 Task: Find connections with filter location Damanhūr with filter topic #innovationwith filter profile language French with filter current company XL Catlin with filter school Ashoka University with filter industry Motor Vehicle Manufacturing with filter service category Video Production with filter keywords title Security Guard
Action: Mouse moved to (538, 68)
Screenshot: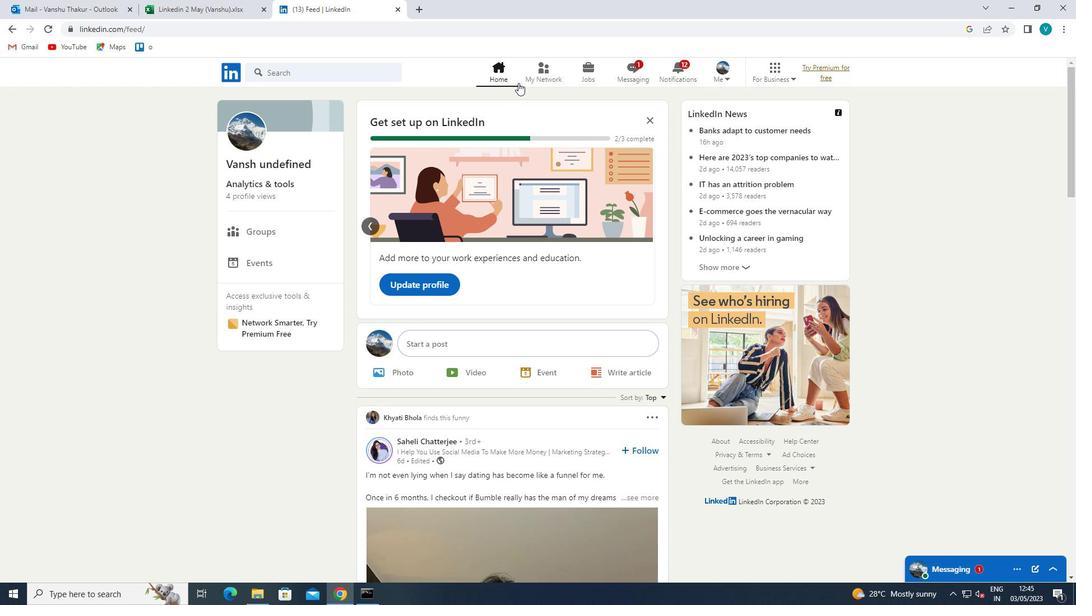 
Action: Mouse pressed left at (538, 68)
Screenshot: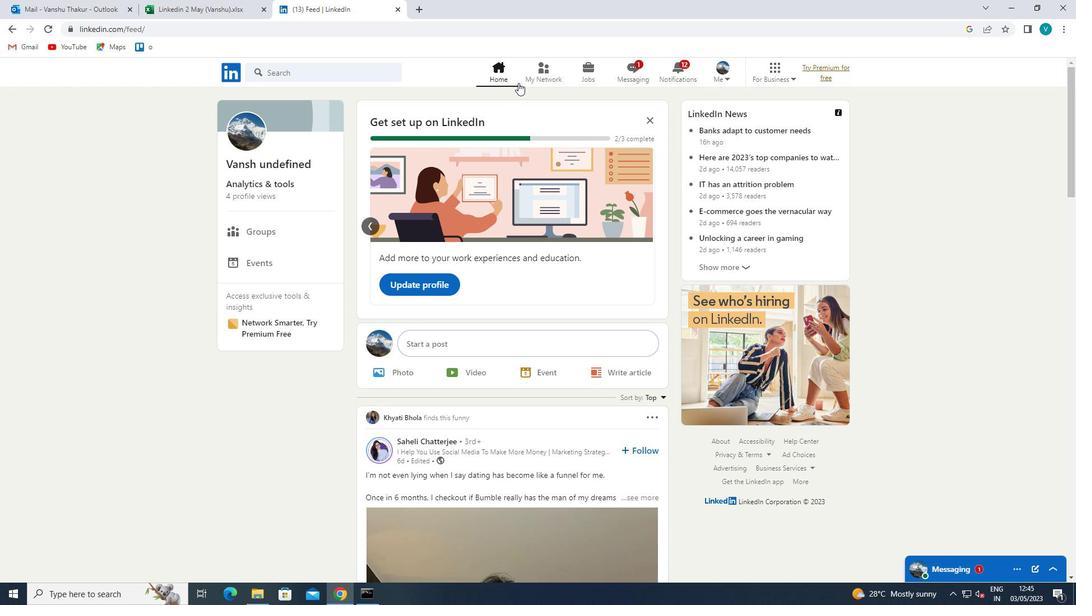 
Action: Mouse moved to (325, 136)
Screenshot: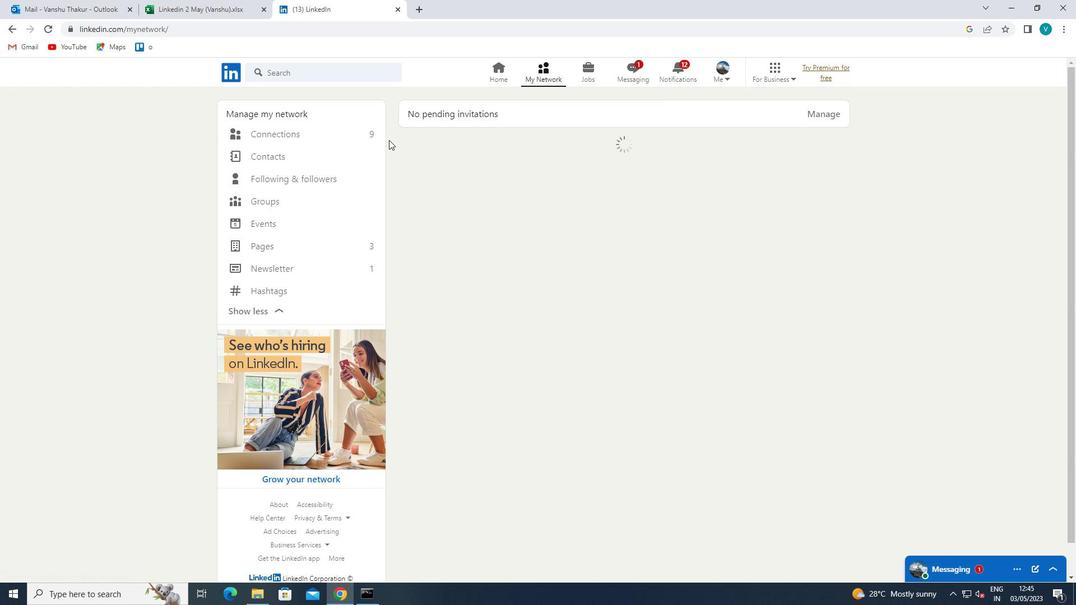 
Action: Mouse pressed left at (325, 136)
Screenshot: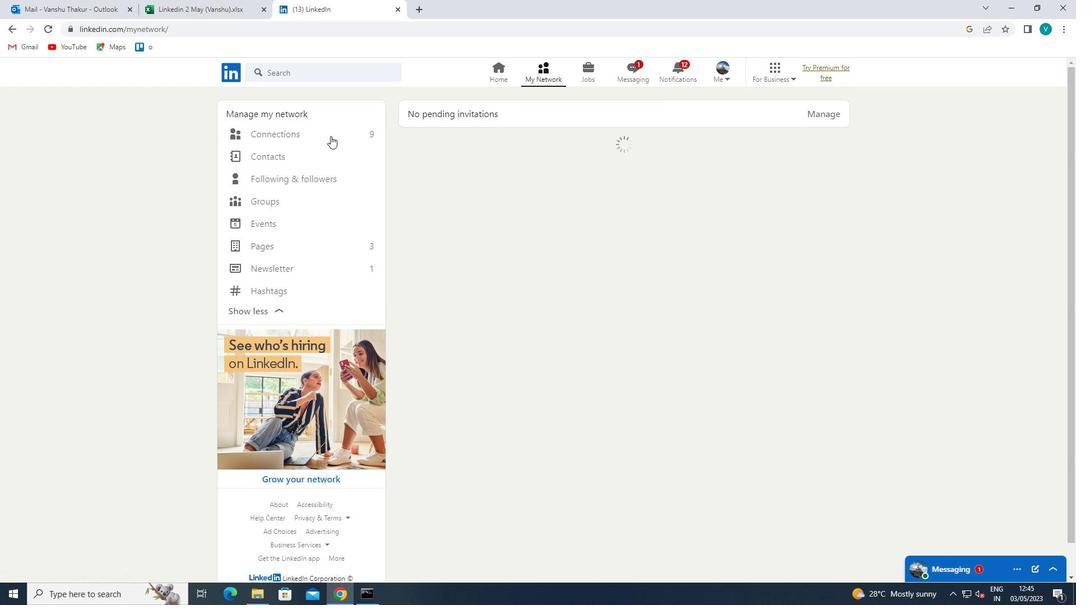 
Action: Mouse moved to (626, 140)
Screenshot: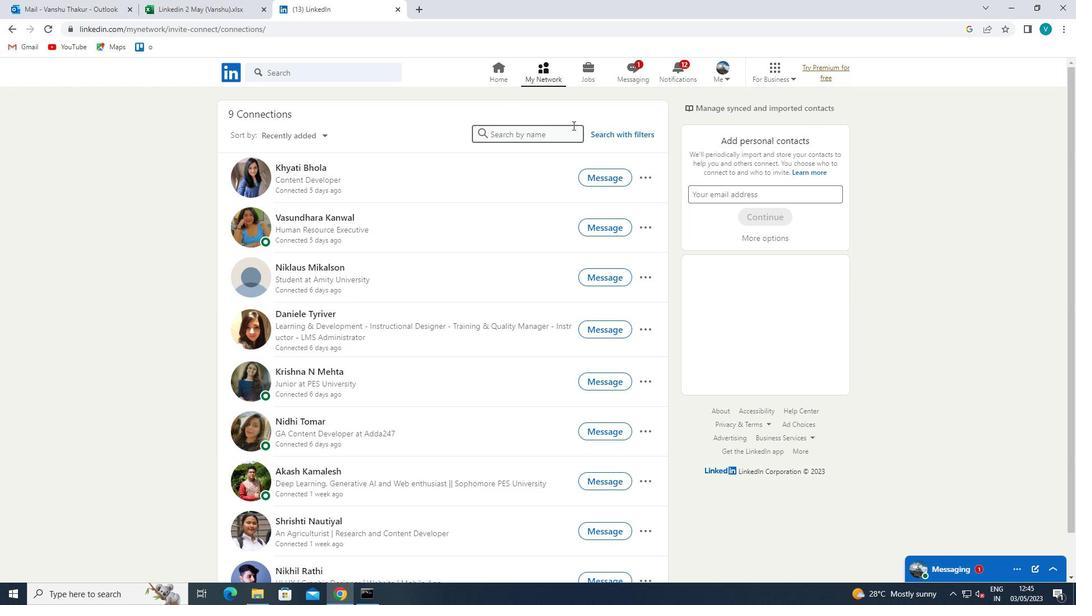 
Action: Mouse pressed left at (626, 140)
Screenshot: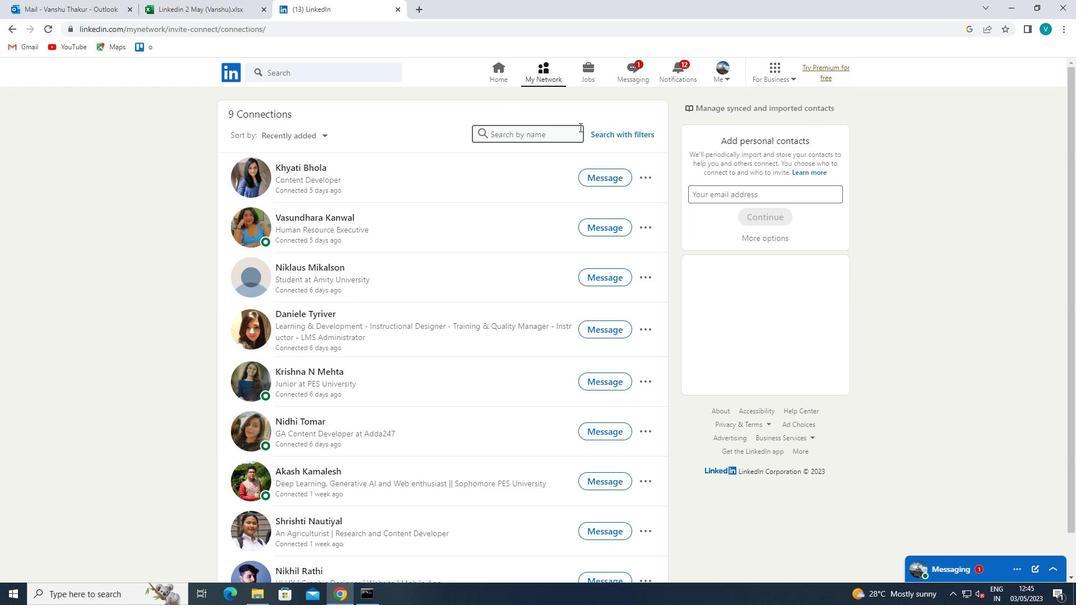 
Action: Mouse moved to (539, 108)
Screenshot: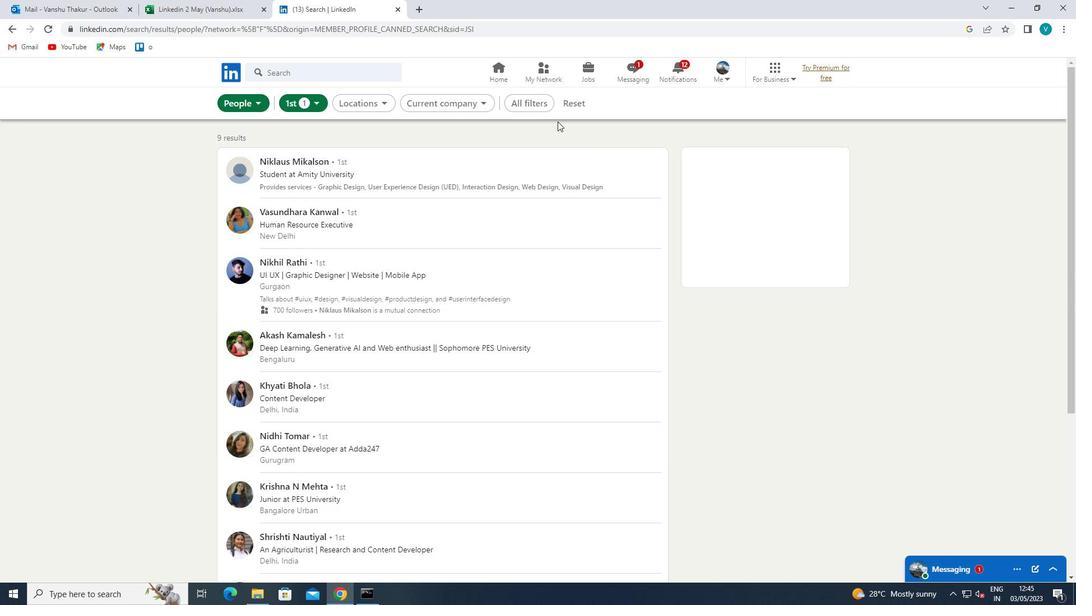 
Action: Mouse pressed left at (539, 108)
Screenshot: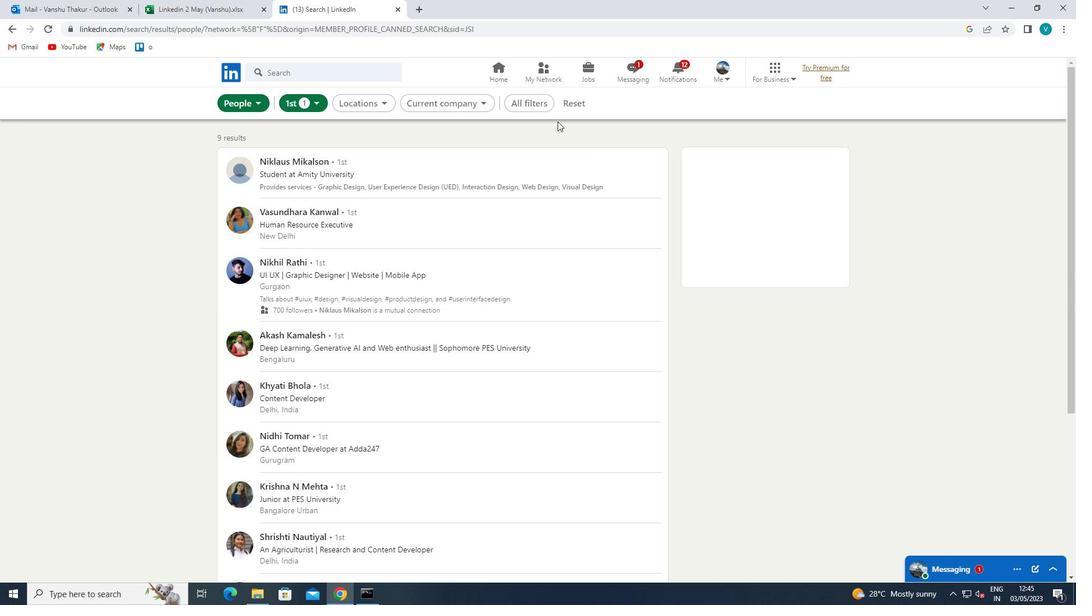 
Action: Mouse moved to (849, 259)
Screenshot: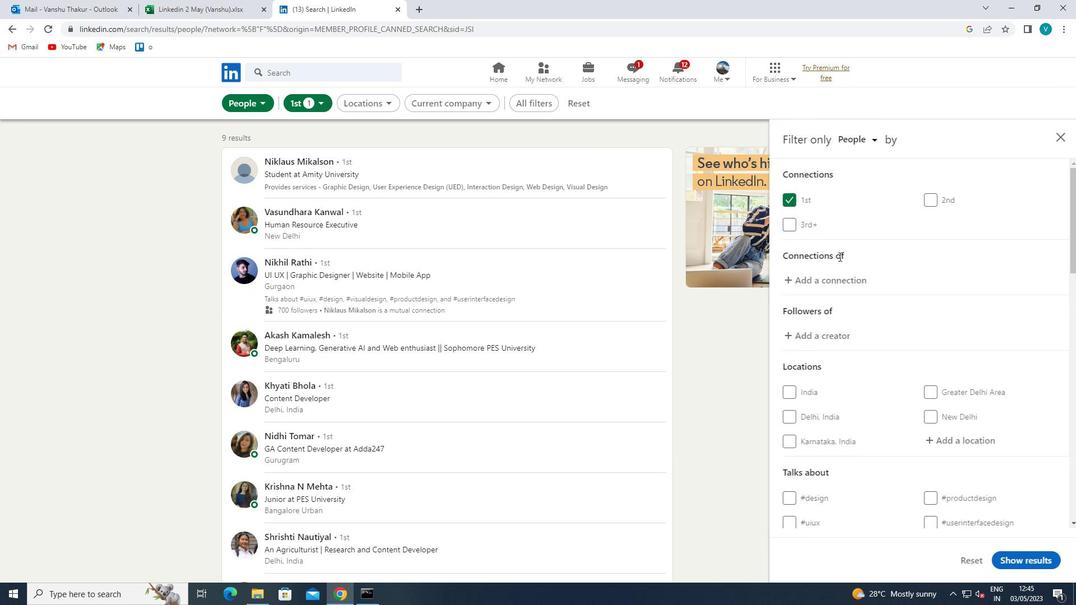 
Action: Mouse scrolled (849, 258) with delta (0, 0)
Screenshot: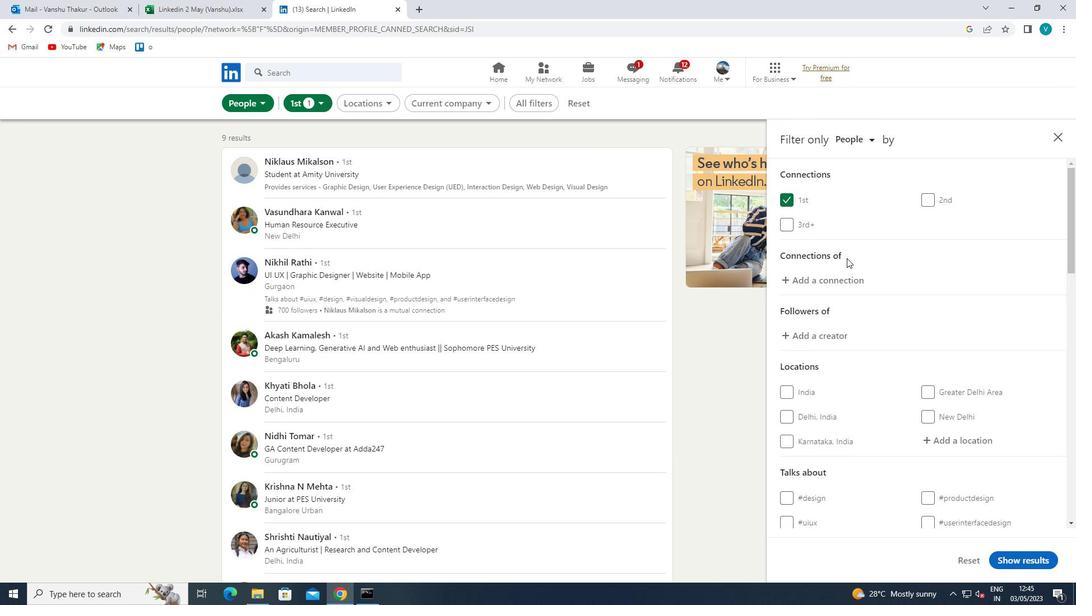 
Action: Mouse scrolled (849, 258) with delta (0, 0)
Screenshot: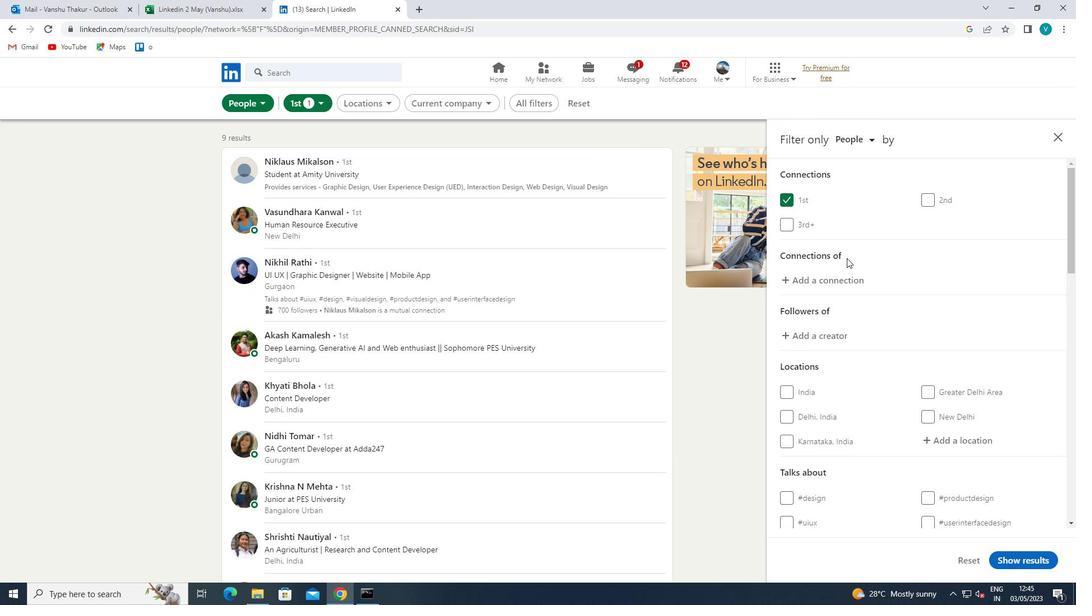 
Action: Mouse moved to (947, 329)
Screenshot: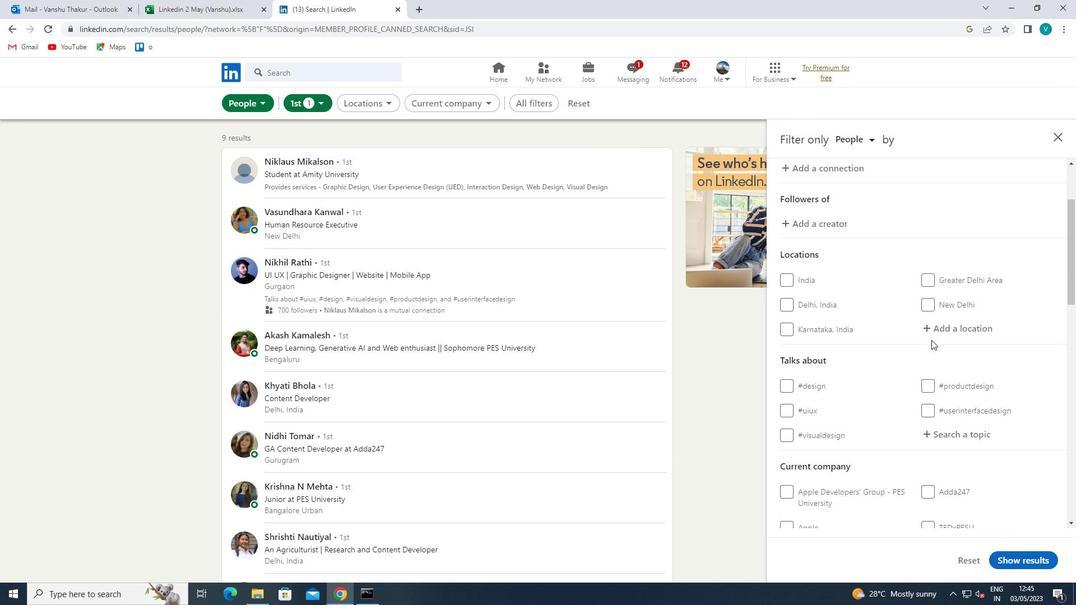 
Action: Mouse pressed left at (947, 329)
Screenshot: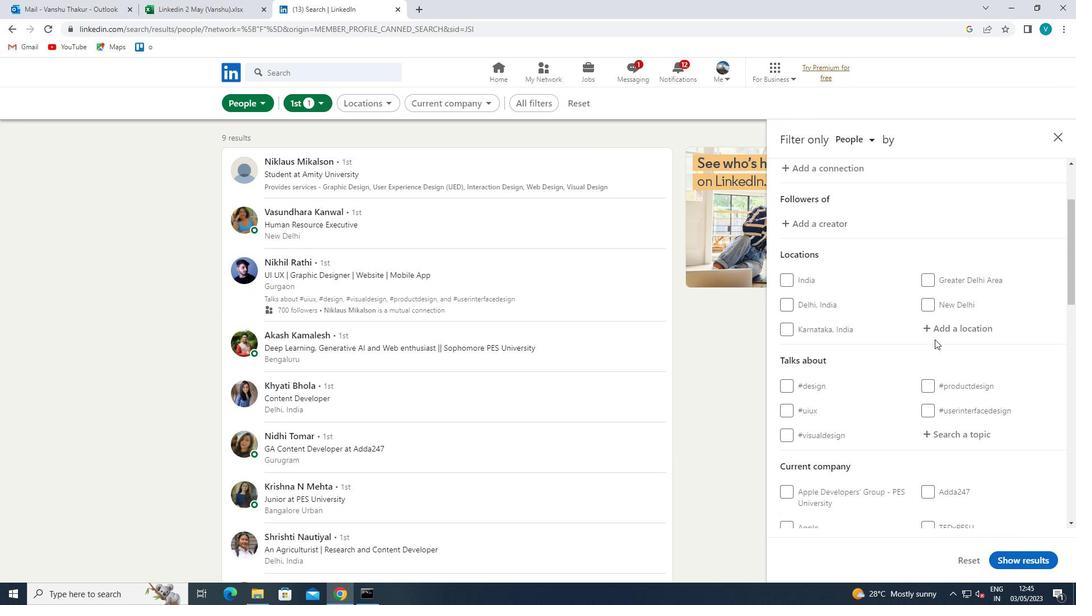 
Action: Mouse moved to (509, 601)
Screenshot: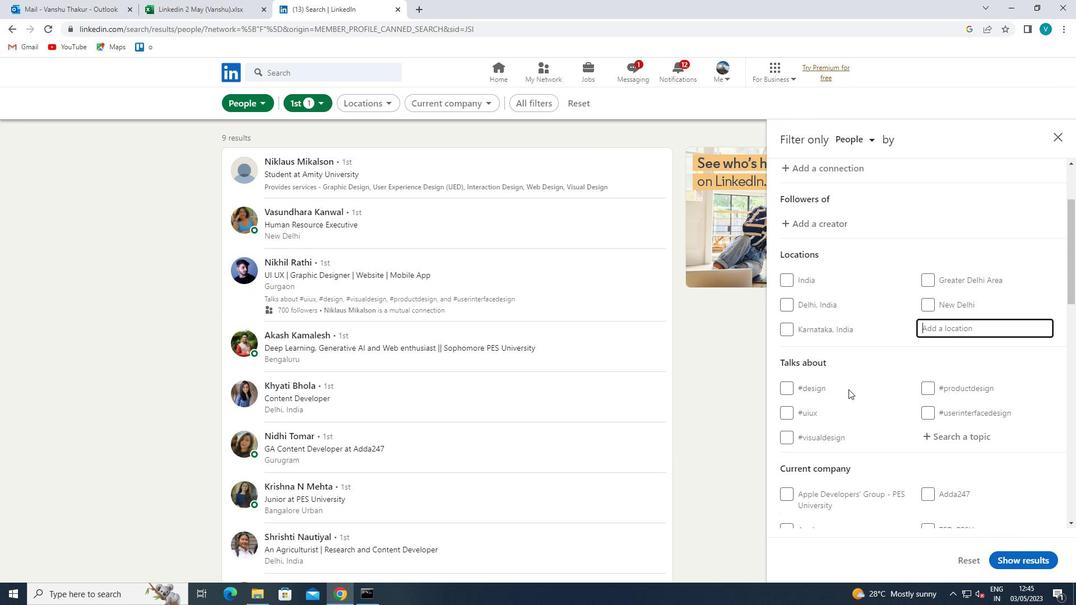 
Action: Key pressed <Key.shift>DAMANHUR
Screenshot: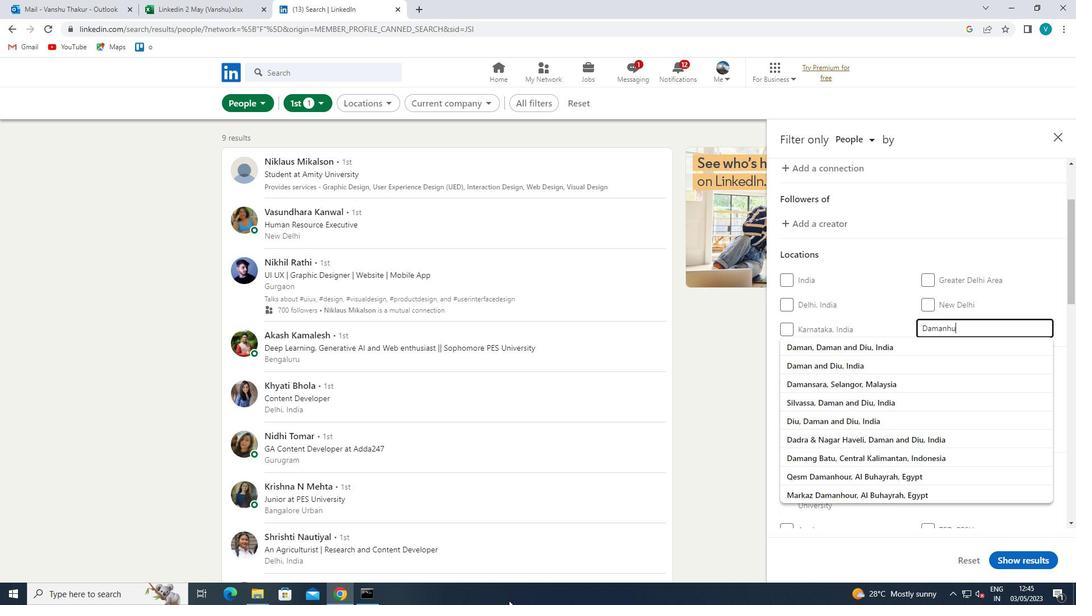 
Action: Mouse moved to (850, 351)
Screenshot: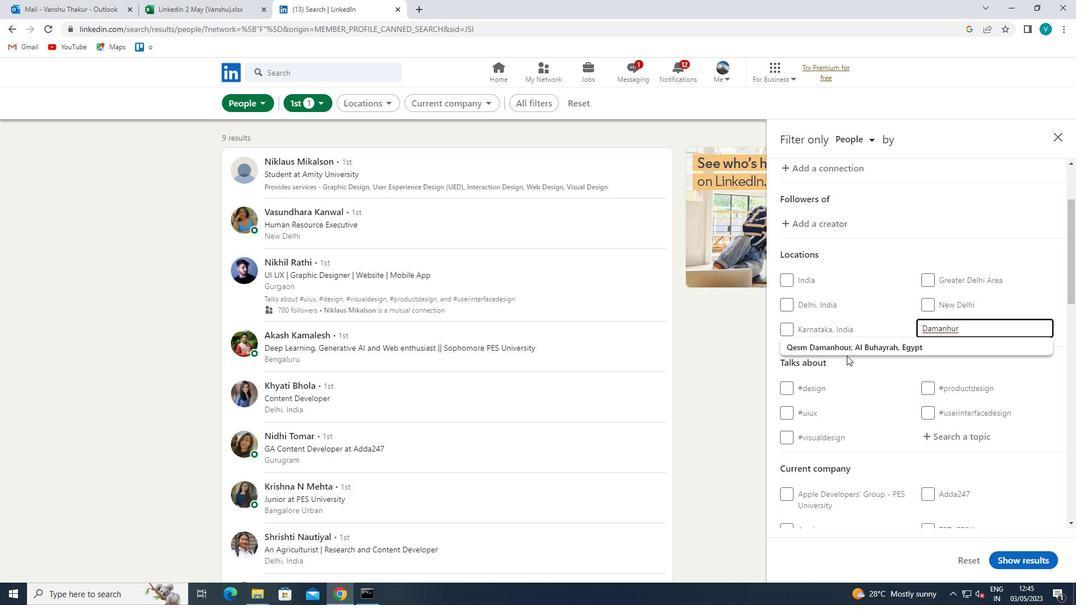 
Action: Mouse pressed left at (850, 351)
Screenshot: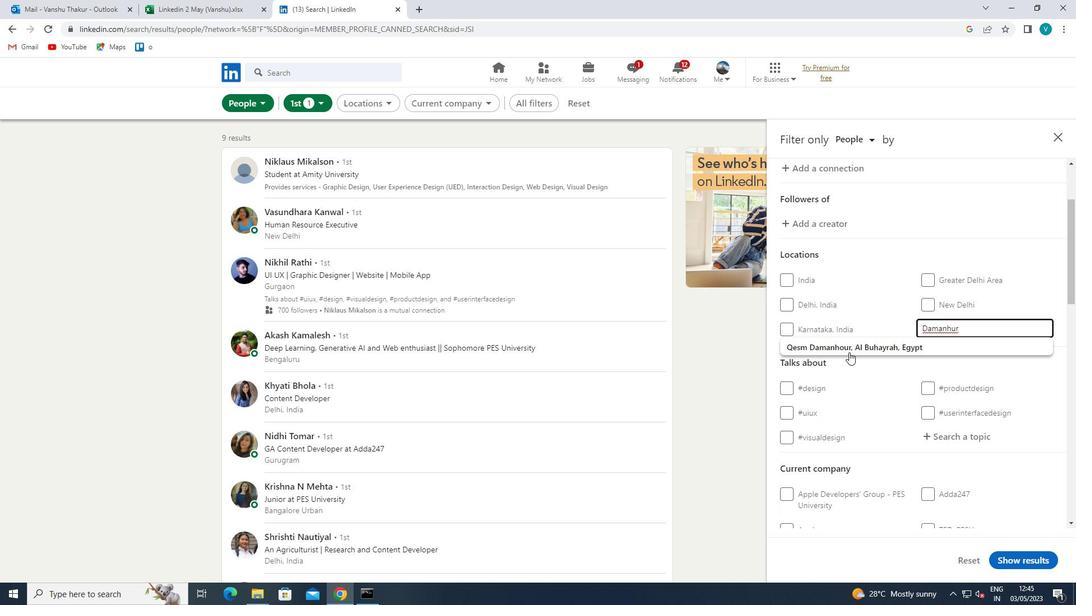 
Action: Mouse moved to (887, 362)
Screenshot: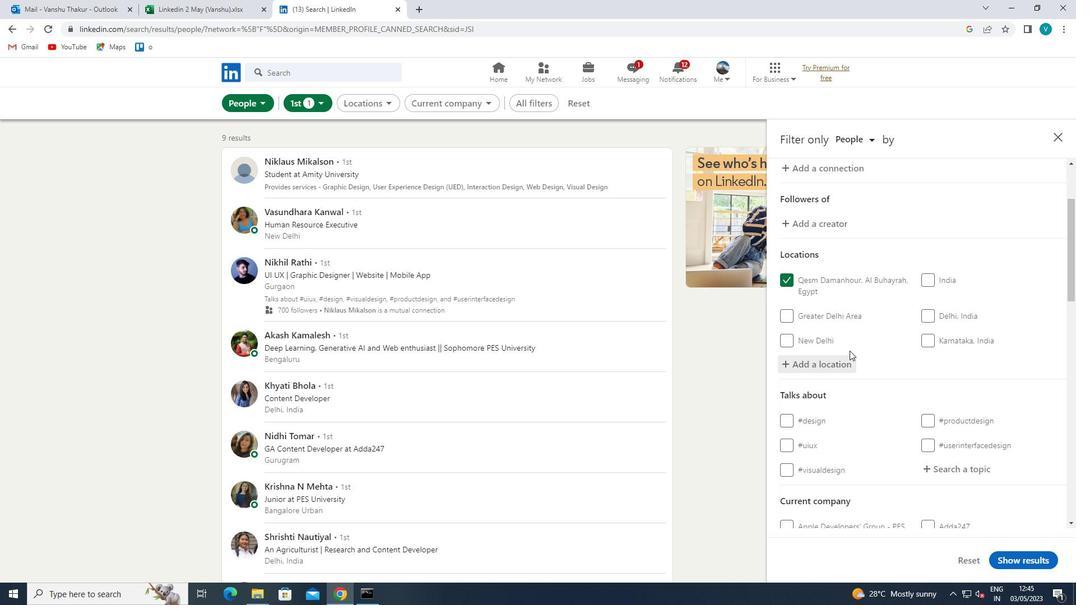 
Action: Mouse scrolled (887, 361) with delta (0, 0)
Screenshot: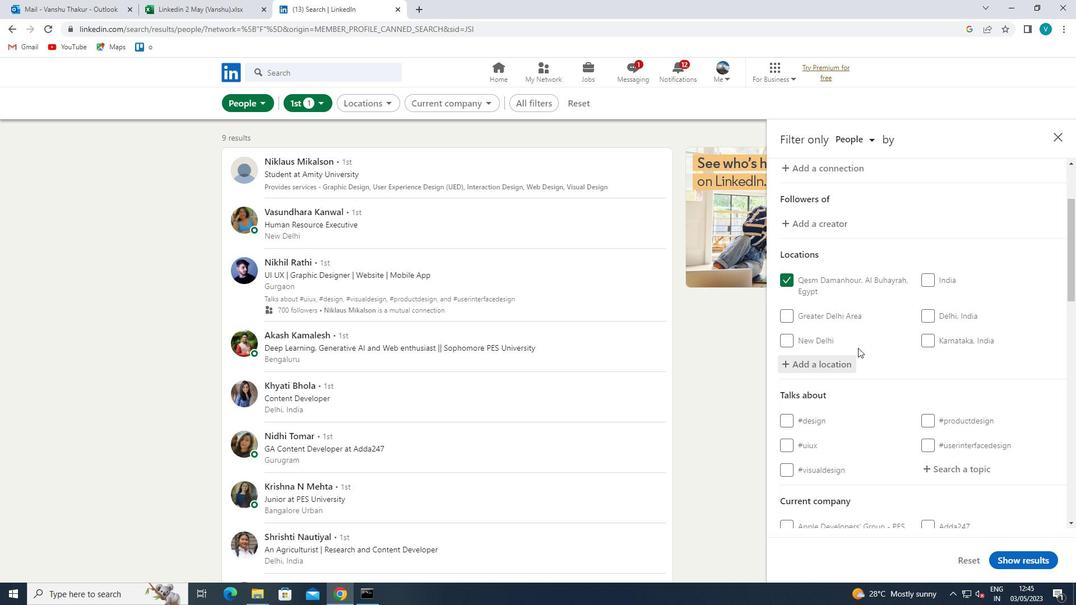
Action: Mouse scrolled (887, 361) with delta (0, 0)
Screenshot: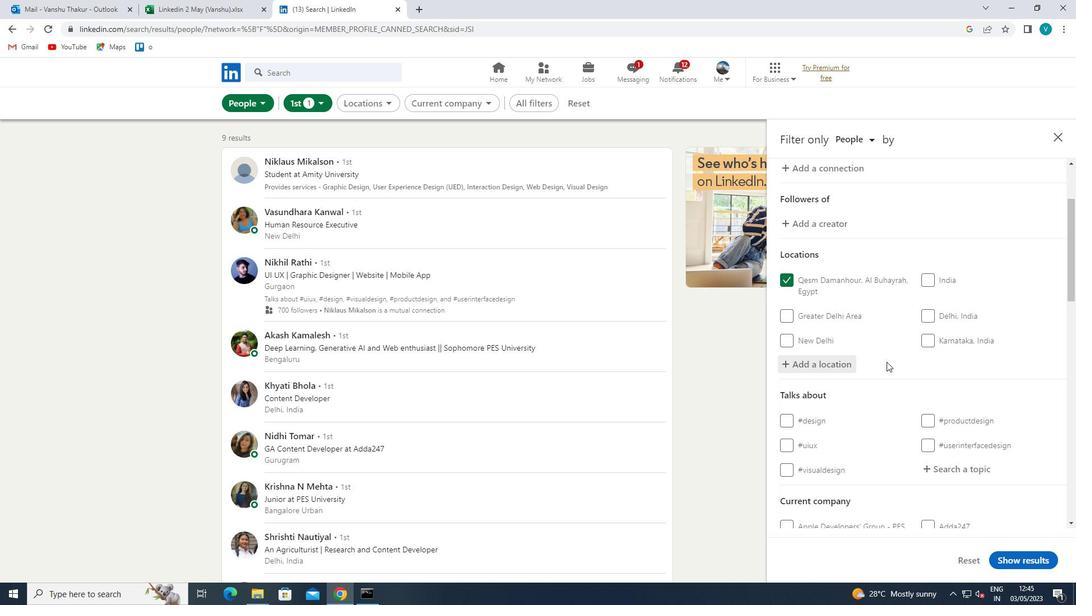 
Action: Mouse moved to (947, 360)
Screenshot: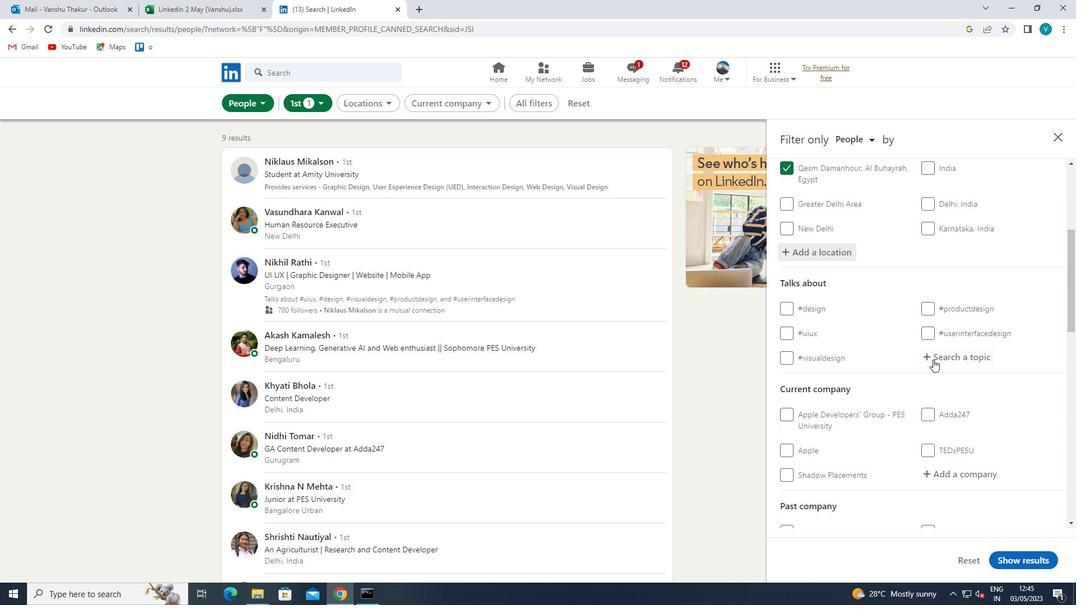 
Action: Mouse pressed left at (947, 360)
Screenshot: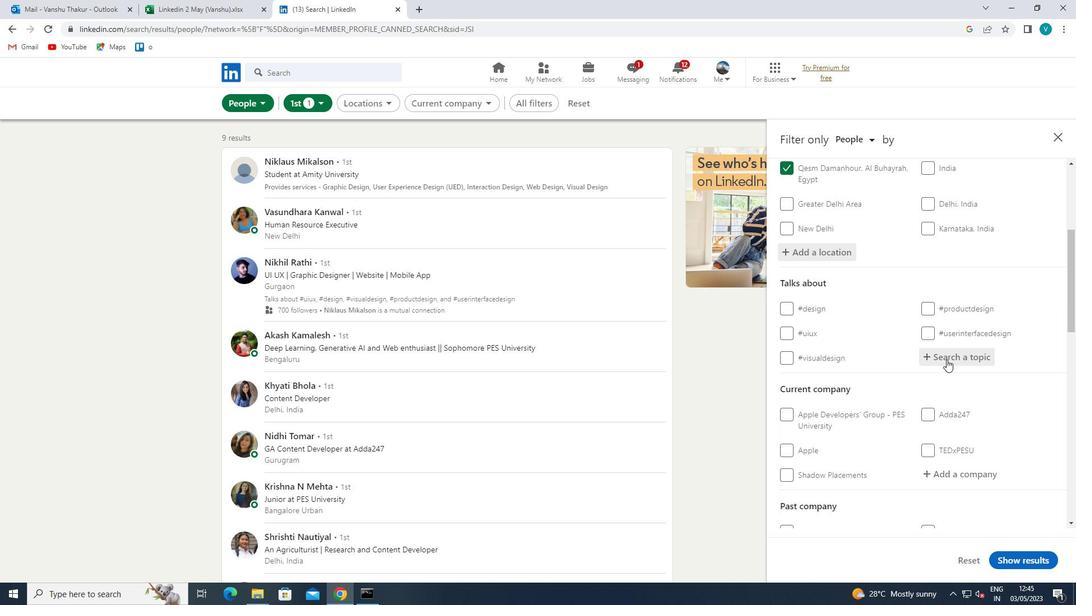 
Action: Key pressed INNOVATION
Screenshot: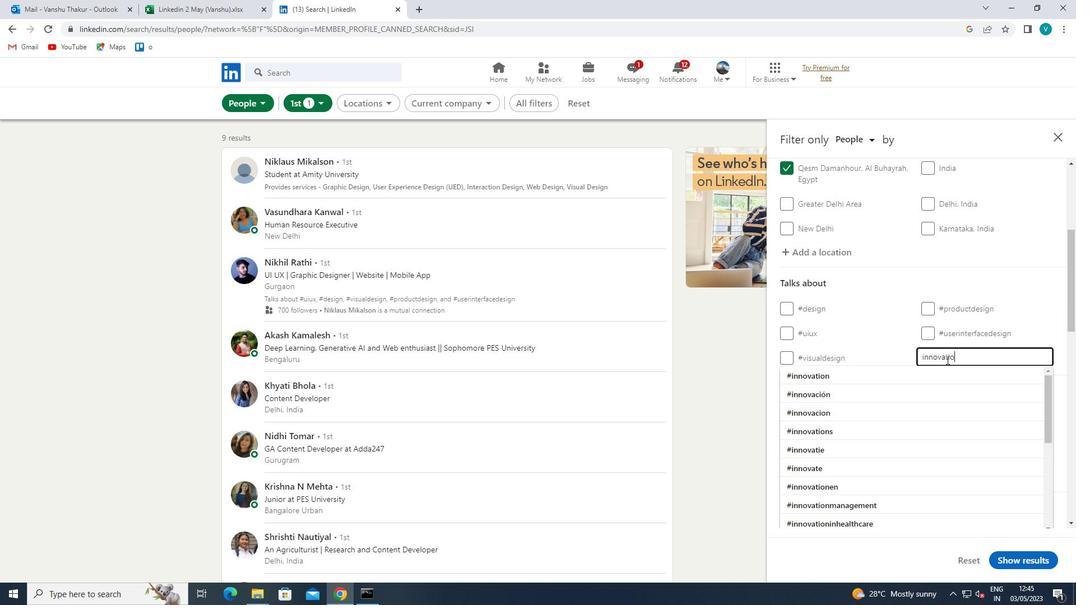 
Action: Mouse moved to (919, 376)
Screenshot: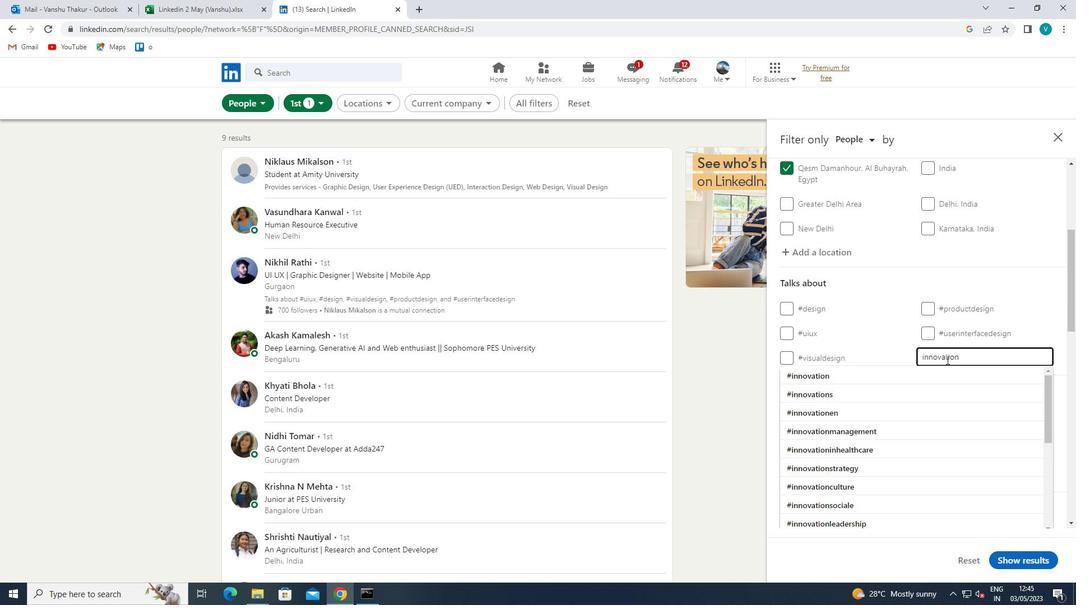 
Action: Mouse pressed left at (919, 376)
Screenshot: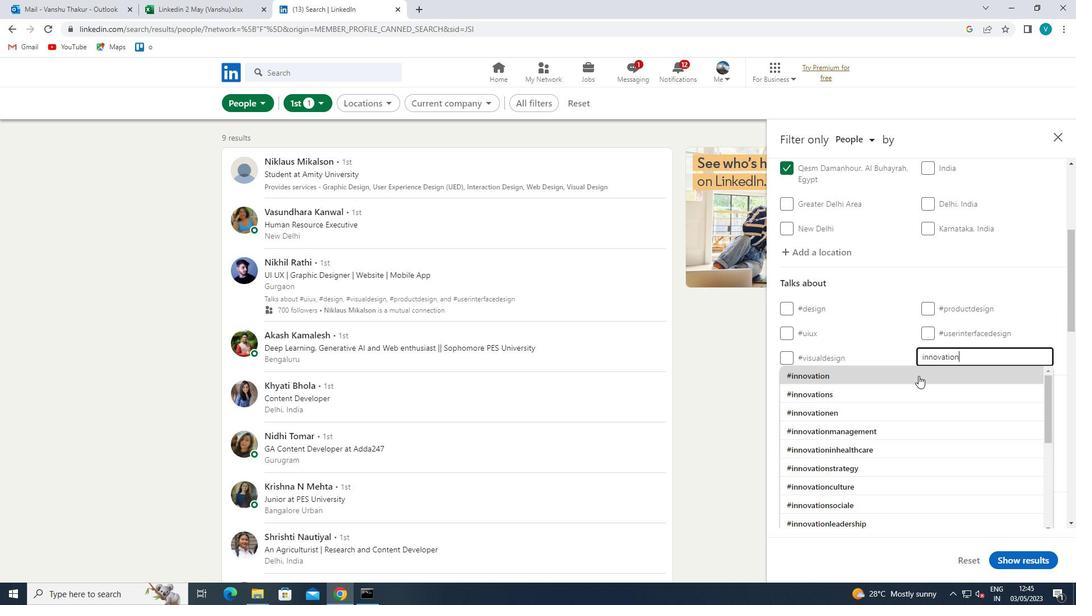 
Action: Mouse scrolled (919, 375) with delta (0, 0)
Screenshot: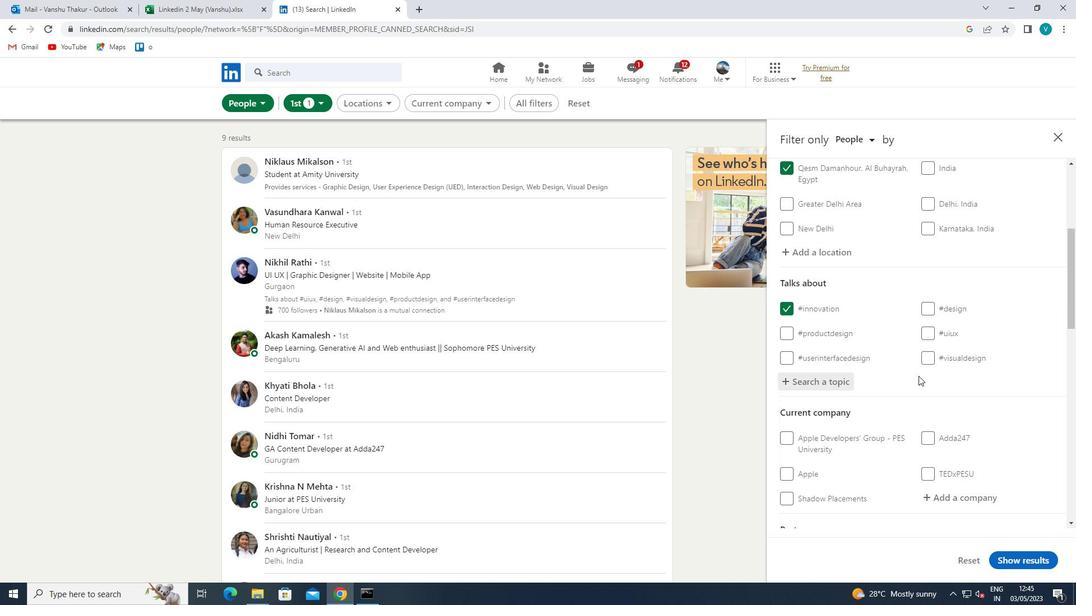 
Action: Mouse scrolled (919, 375) with delta (0, 0)
Screenshot: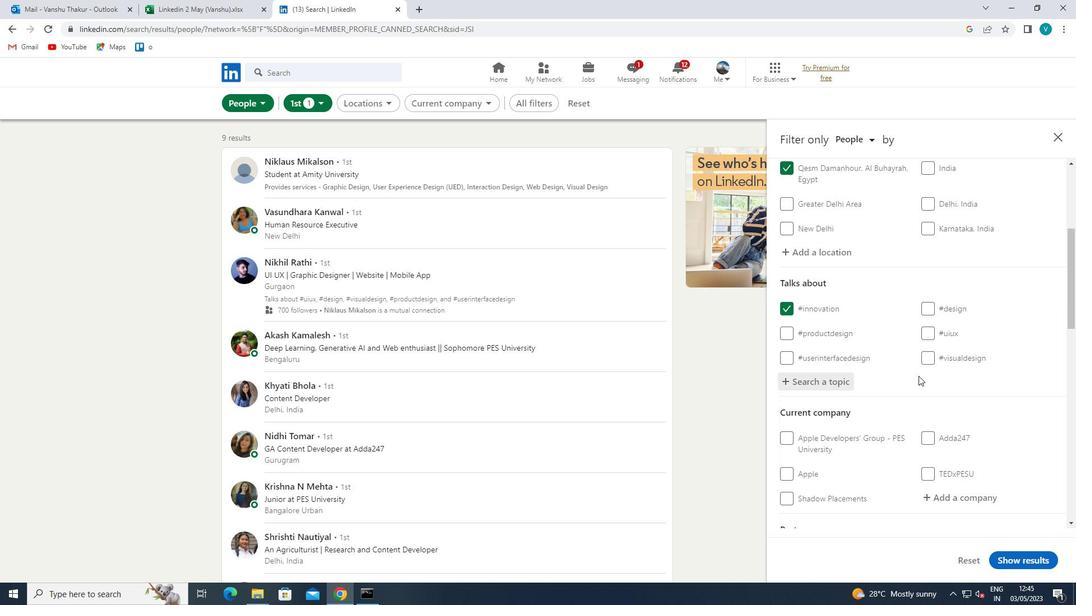 
Action: Mouse scrolled (919, 375) with delta (0, 0)
Screenshot: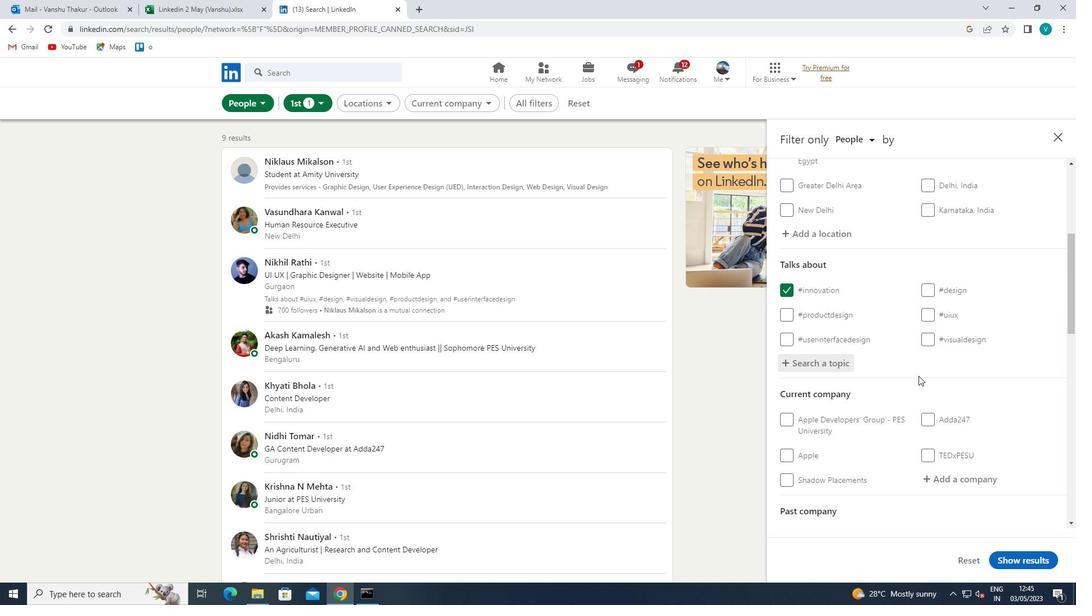 
Action: Mouse moved to (960, 324)
Screenshot: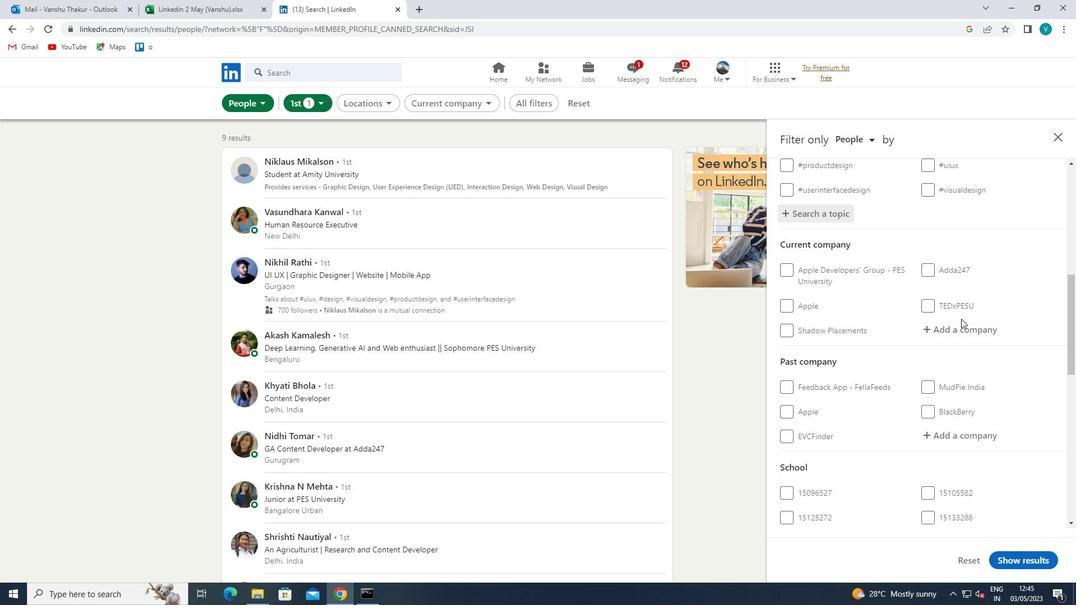 
Action: Mouse pressed left at (960, 324)
Screenshot: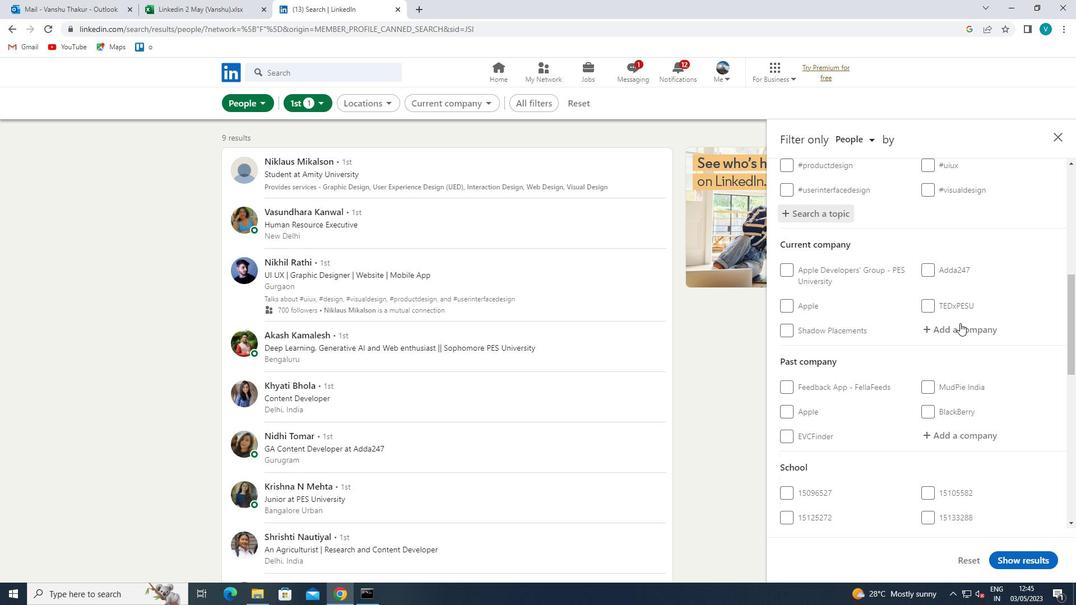 
Action: Key pressed <Key.shift><Key.shift><Key.shift><Key.shift><Key.shift><Key.shift><Key.shift><Key.shift><Key.shift><Key.shift><Key.shift><Key.shift><Key.shift><Key.shift><Key.shift><Key.shift><Key.shift><Key.shift><Key.shift><Key.shift><Key.shift><Key.shift><Key.shift><Key.shift><Key.shift><Key.shift>XL<Key.space><Key.shift>C
Screenshot: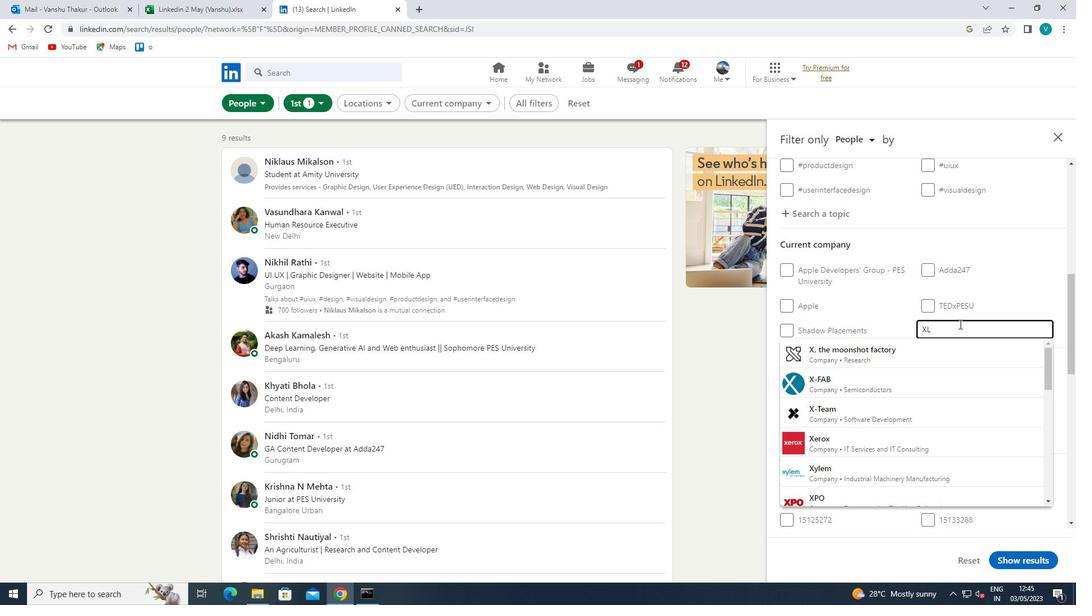 
Action: Mouse moved to (947, 345)
Screenshot: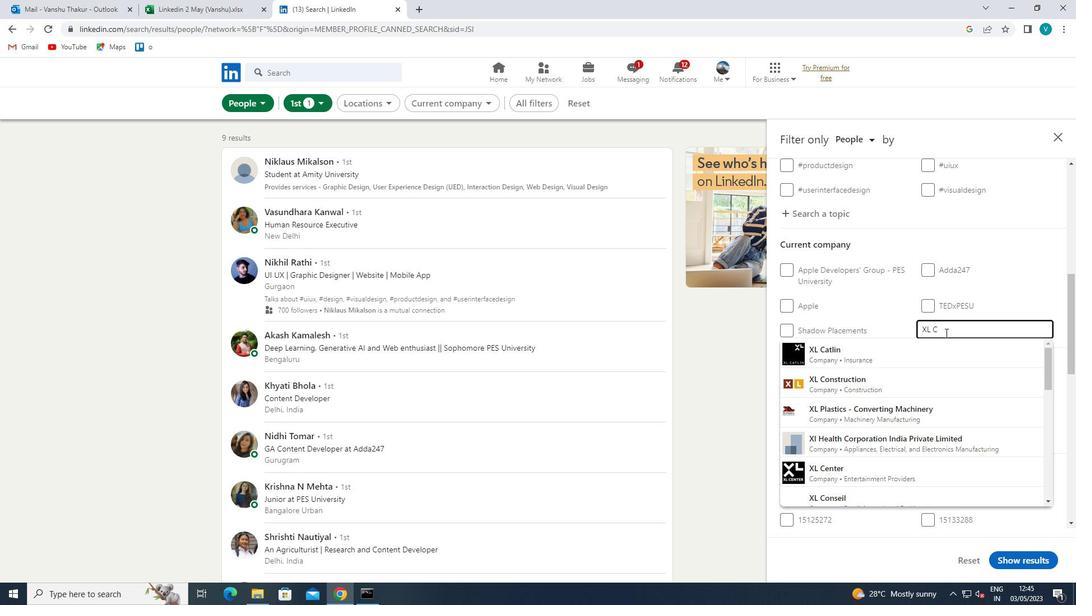 
Action: Mouse pressed left at (947, 345)
Screenshot: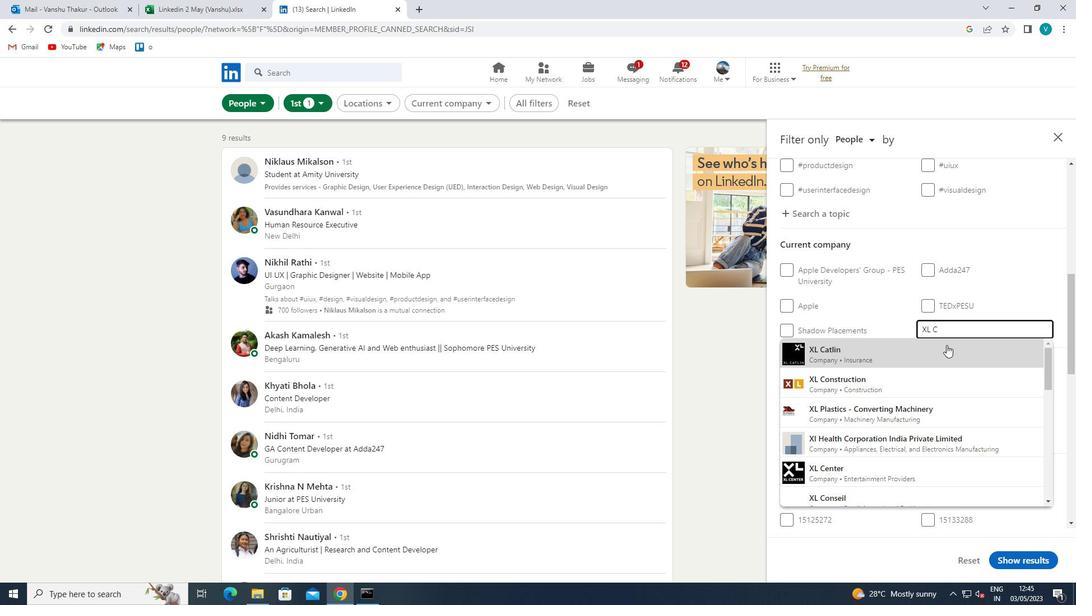 
Action: Mouse moved to (941, 350)
Screenshot: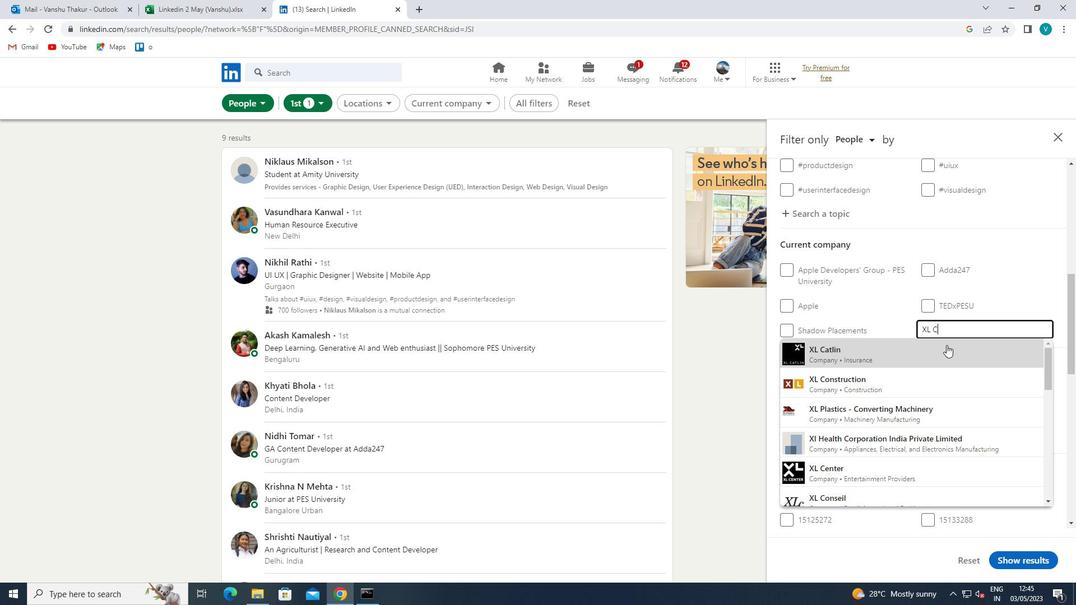 
Action: Mouse scrolled (941, 349) with delta (0, 0)
Screenshot: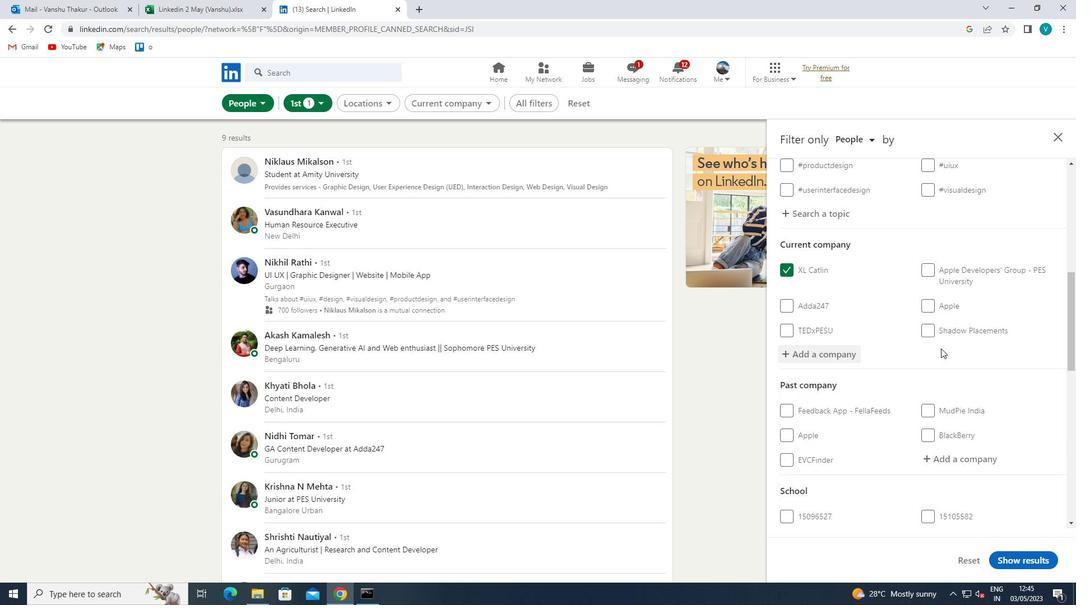 
Action: Mouse scrolled (941, 349) with delta (0, 0)
Screenshot: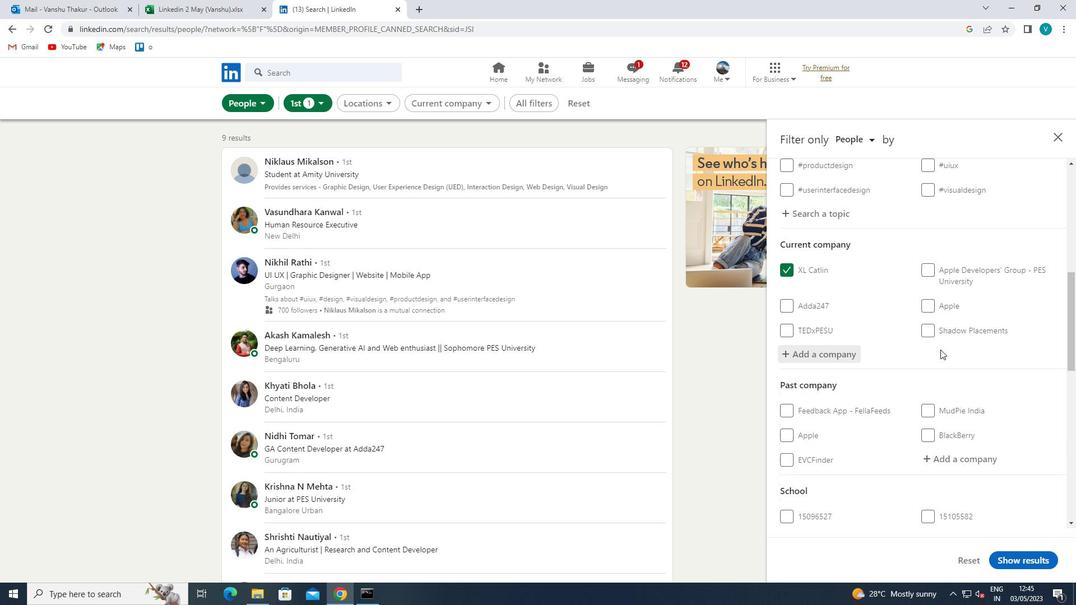 
Action: Mouse scrolled (941, 349) with delta (0, 0)
Screenshot: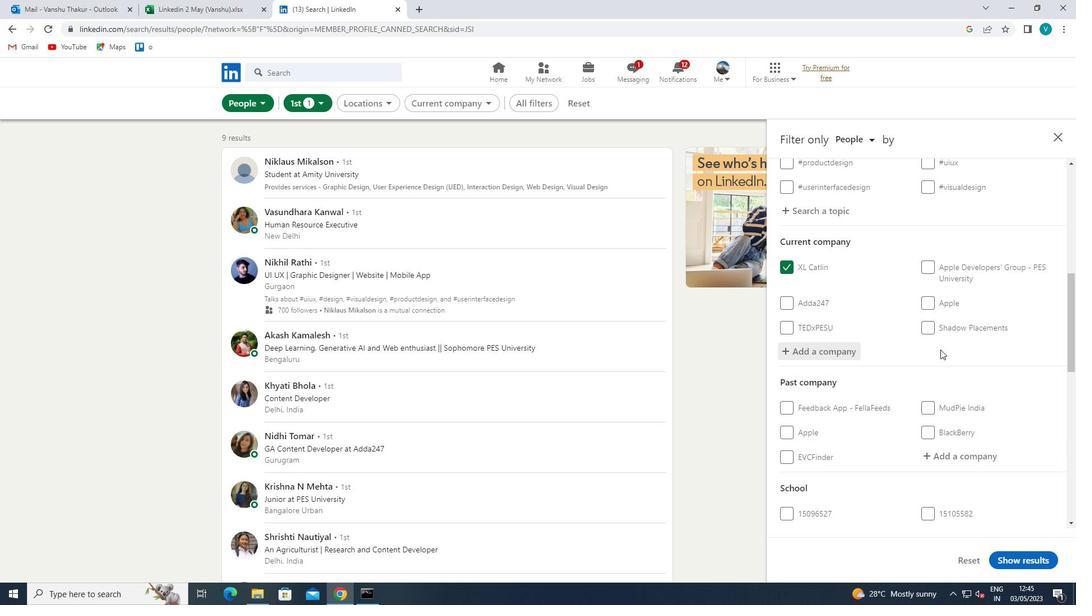 
Action: Mouse scrolled (941, 349) with delta (0, 0)
Screenshot: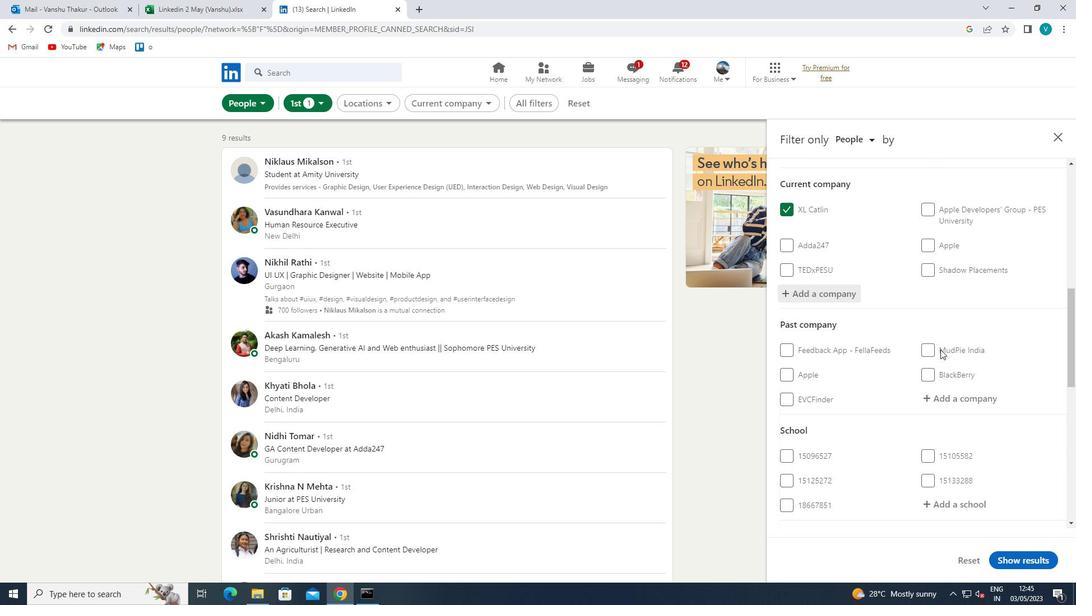 
Action: Mouse moved to (955, 341)
Screenshot: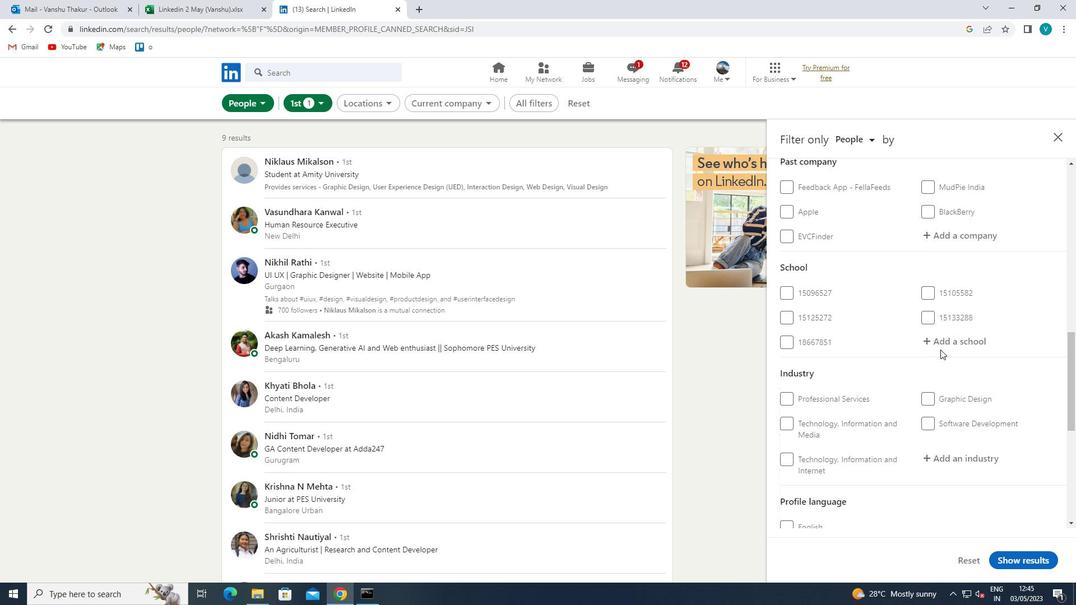 
Action: Mouse pressed left at (955, 341)
Screenshot: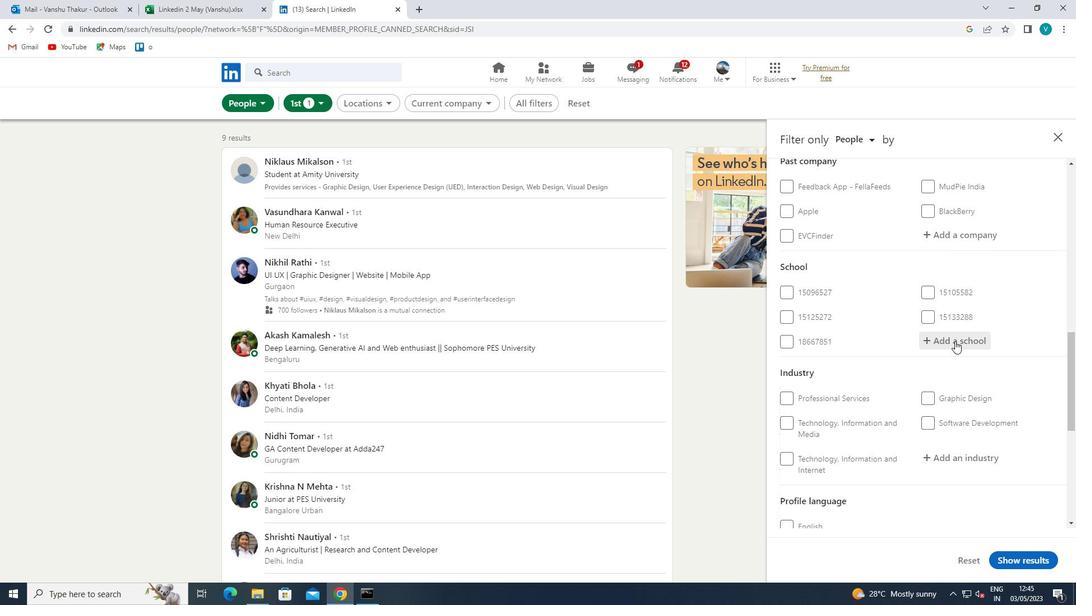 
Action: Key pressed <Key.shift><Key.shift><Key.shift><Key.shift><Key.shift>ASHOKA<Key.space>
Screenshot: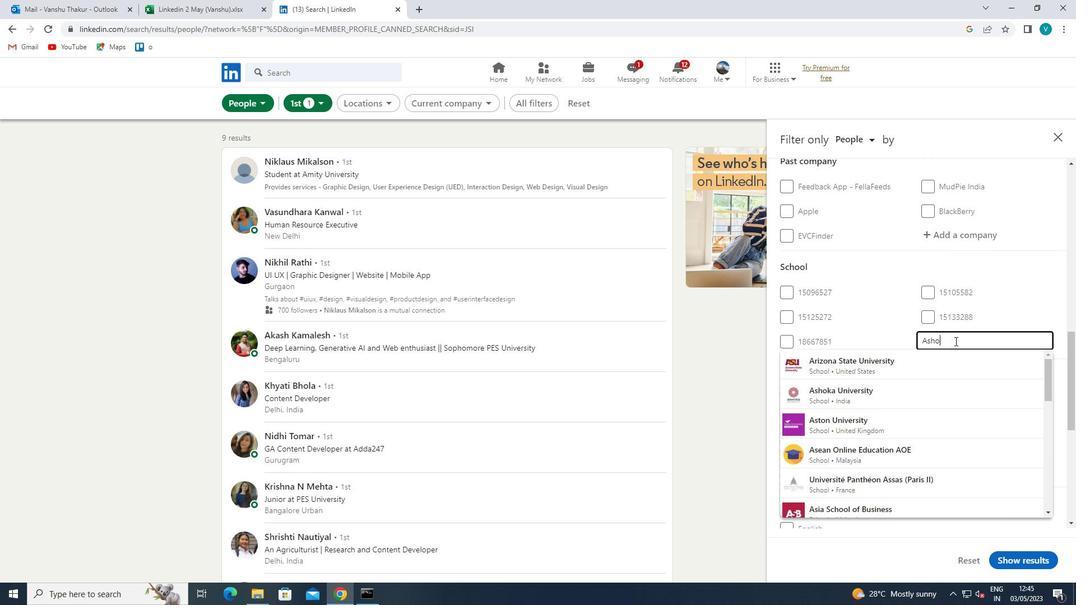
Action: Mouse moved to (941, 369)
Screenshot: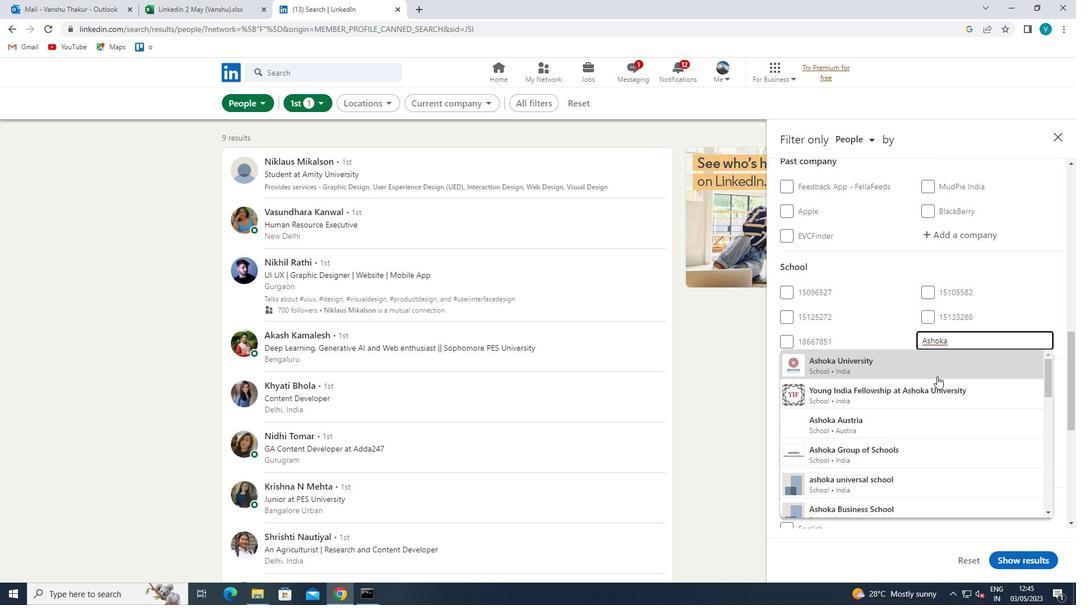 
Action: Mouse pressed left at (941, 369)
Screenshot: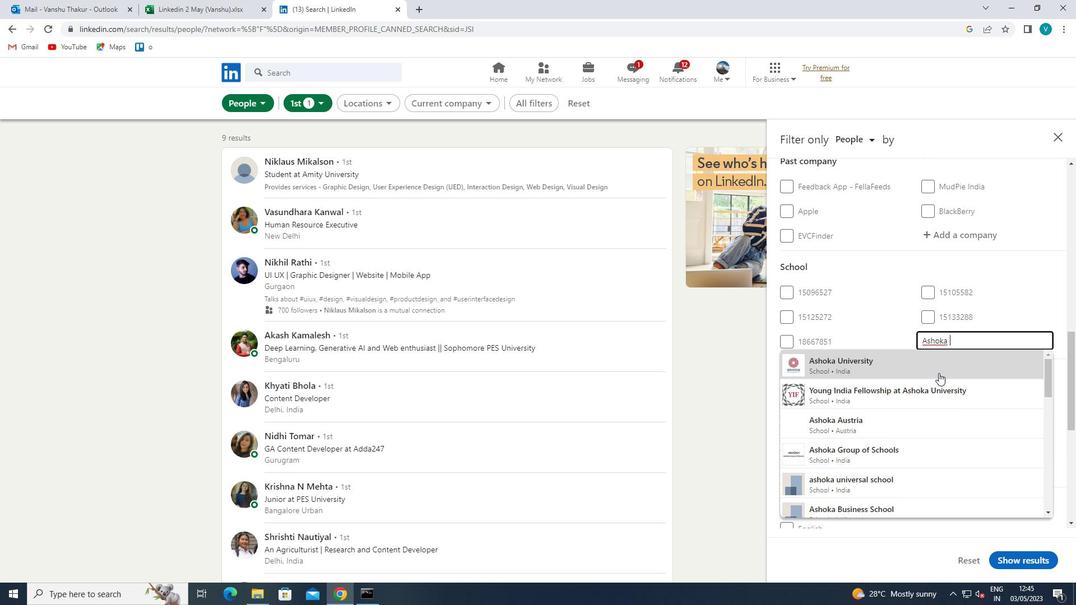 
Action: Mouse scrolled (941, 369) with delta (0, 0)
Screenshot: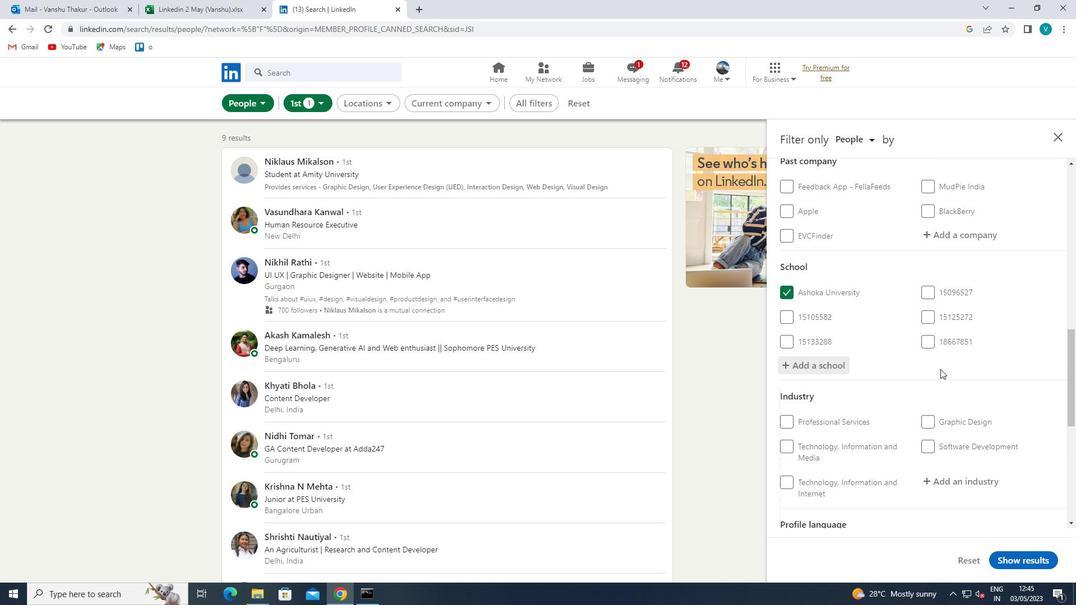 
Action: Mouse scrolled (941, 369) with delta (0, 0)
Screenshot: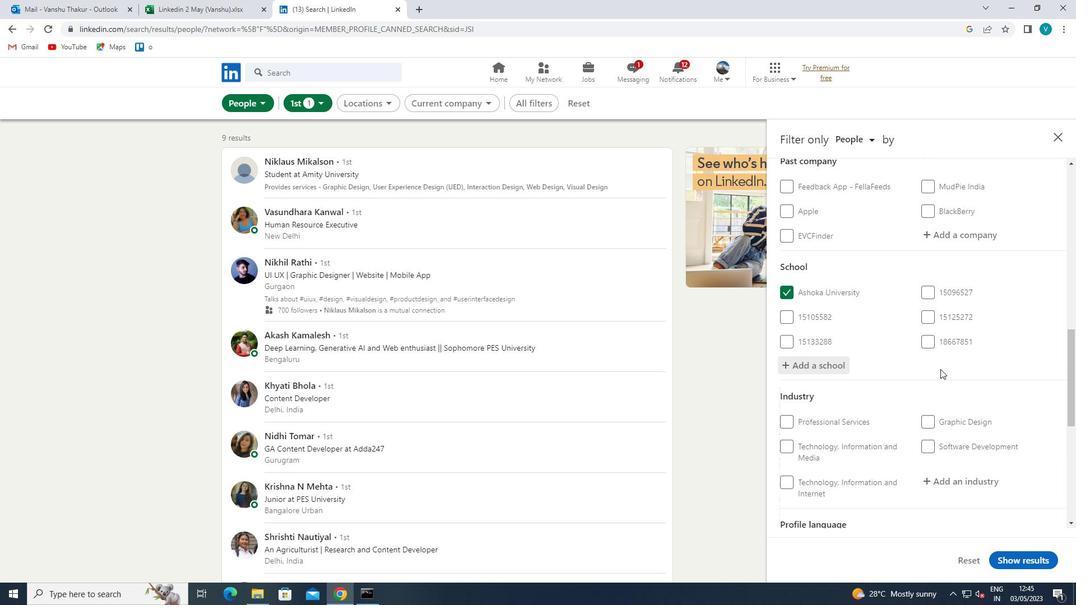 
Action: Mouse moved to (947, 361)
Screenshot: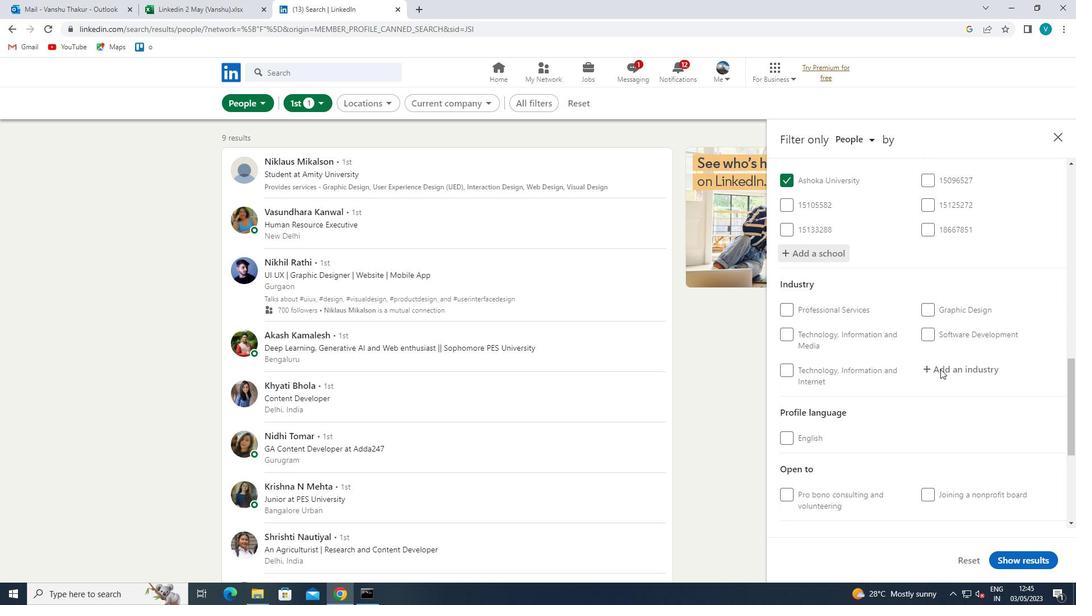 
Action: Mouse pressed left at (947, 361)
Screenshot: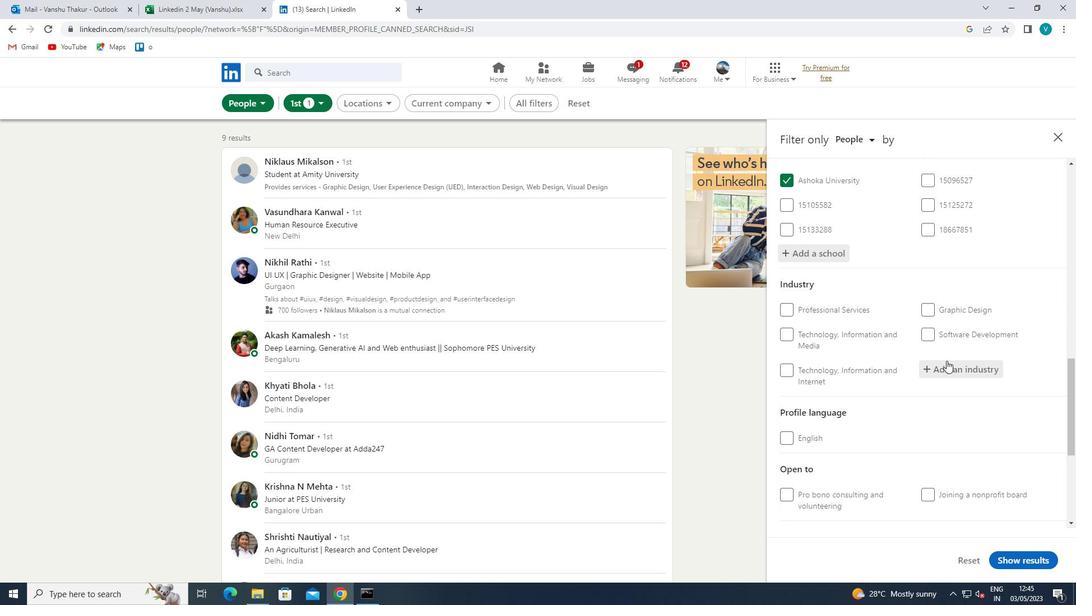 
Action: Mouse moved to (917, 364)
Screenshot: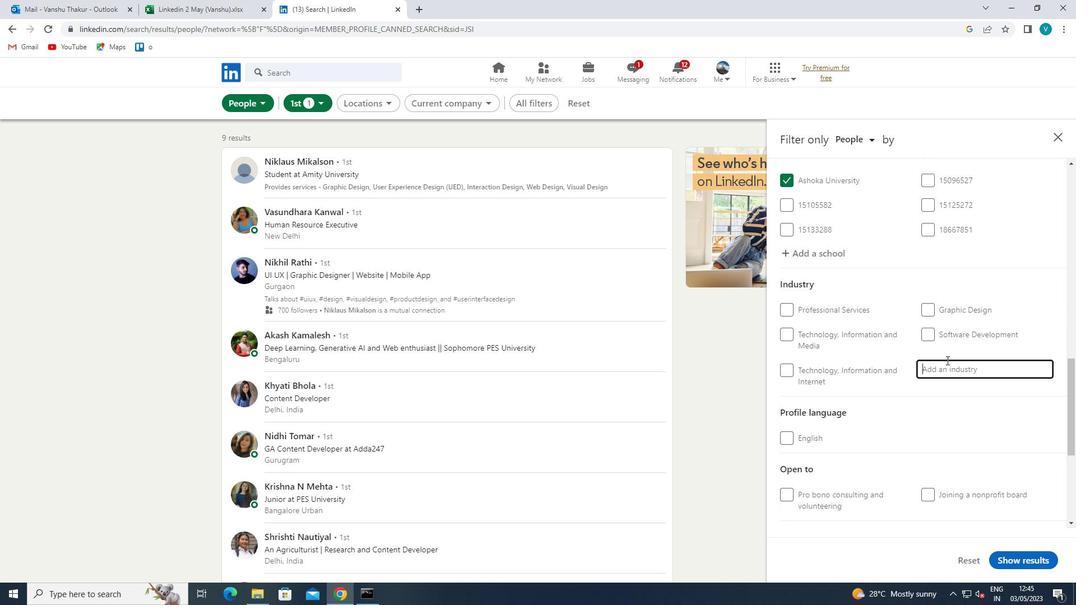 
Action: Key pressed <Key.shift><Key.shift><Key.shift>MOTOR<Key.space><Key.shift><Key.shift><Key.shift><Key.shift>V
Screenshot: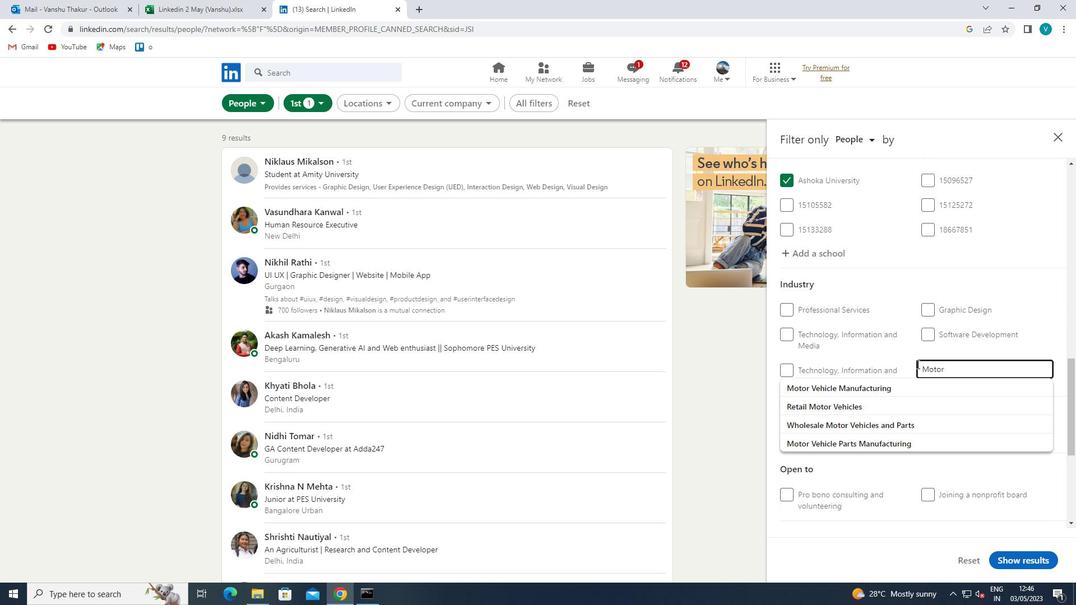 
Action: Mouse moved to (891, 386)
Screenshot: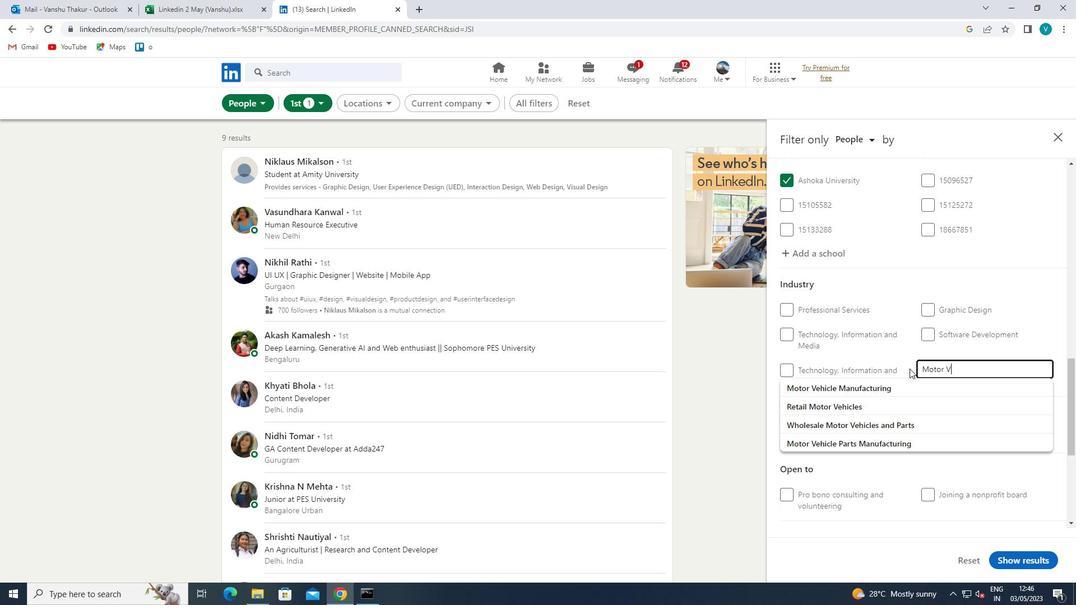 
Action: Mouse pressed left at (891, 386)
Screenshot: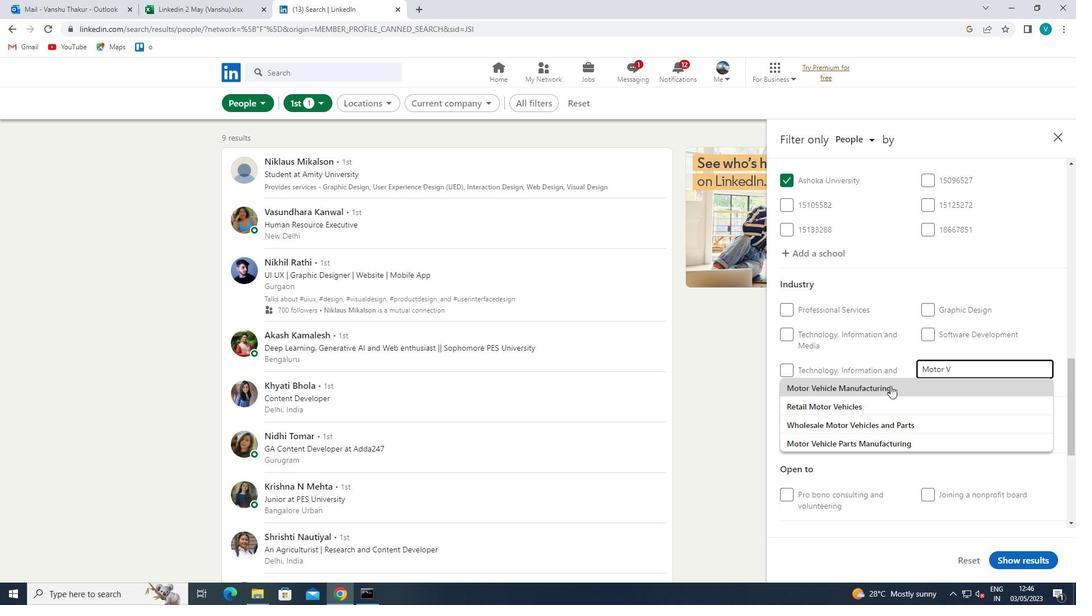 
Action: Mouse scrolled (891, 385) with delta (0, 0)
Screenshot: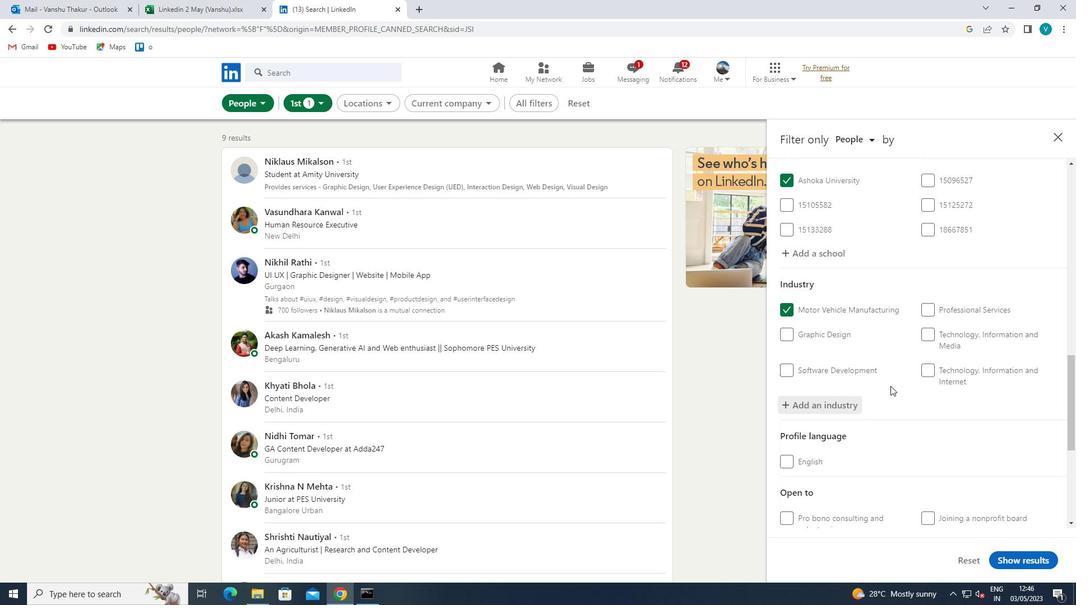 
Action: Mouse scrolled (891, 385) with delta (0, 0)
Screenshot: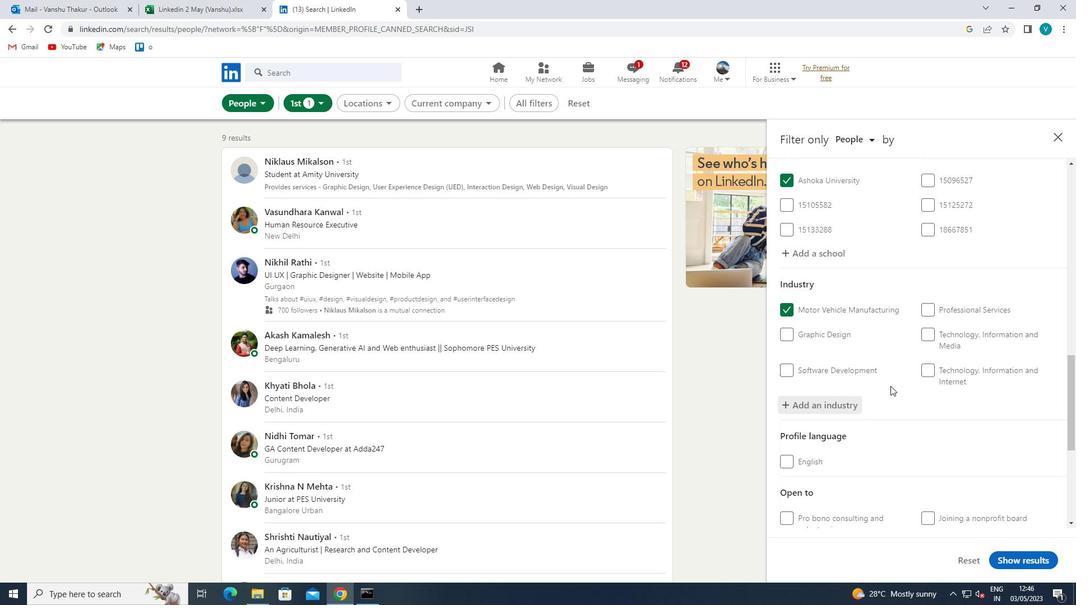 
Action: Mouse scrolled (891, 385) with delta (0, 0)
Screenshot: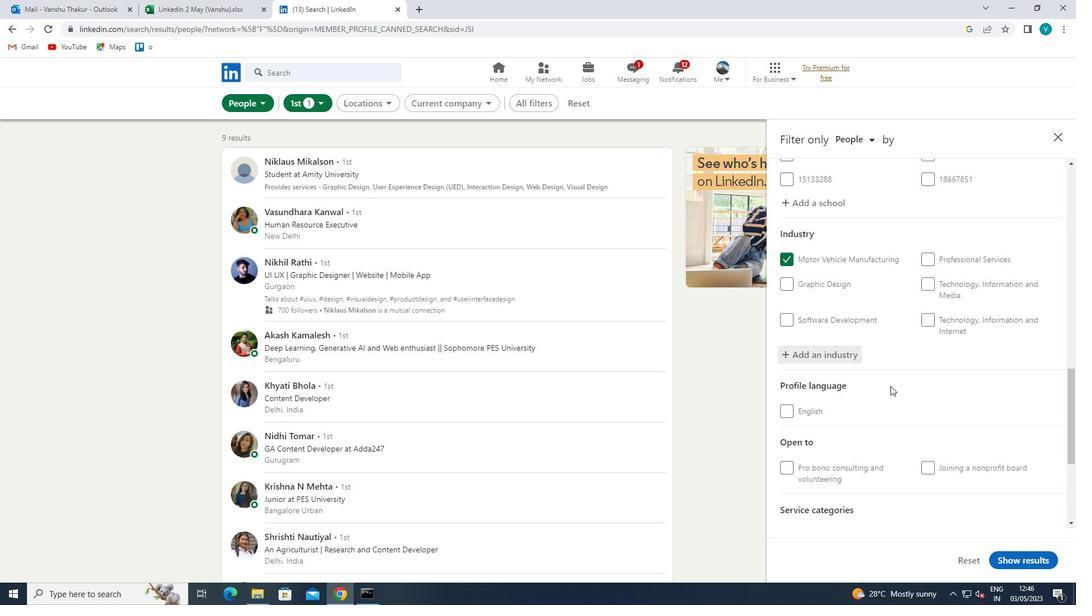 
Action: Mouse scrolled (891, 385) with delta (0, 0)
Screenshot: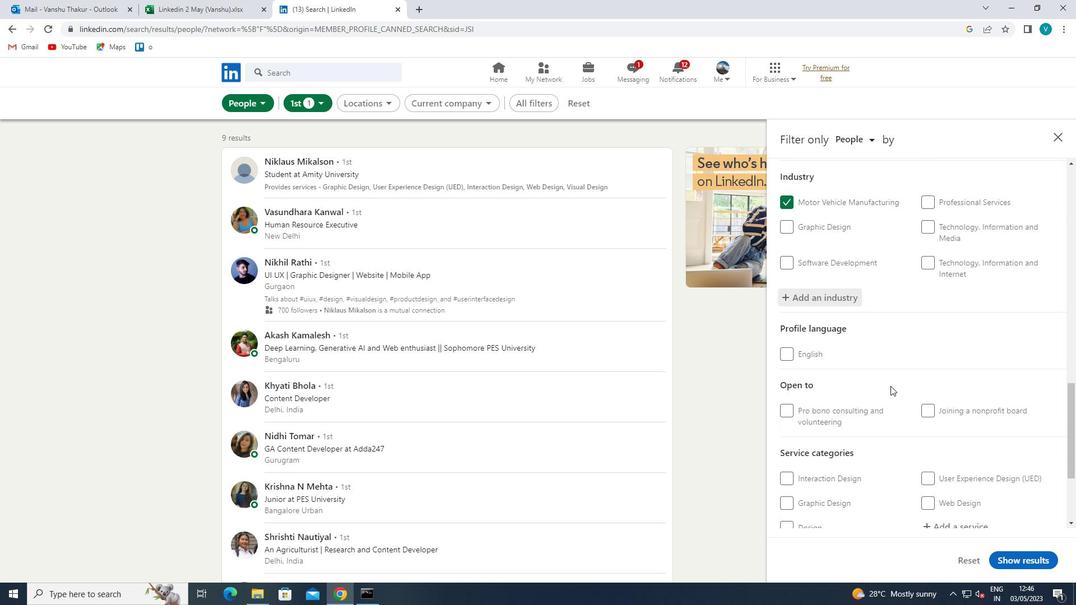 
Action: Mouse scrolled (891, 385) with delta (0, 0)
Screenshot: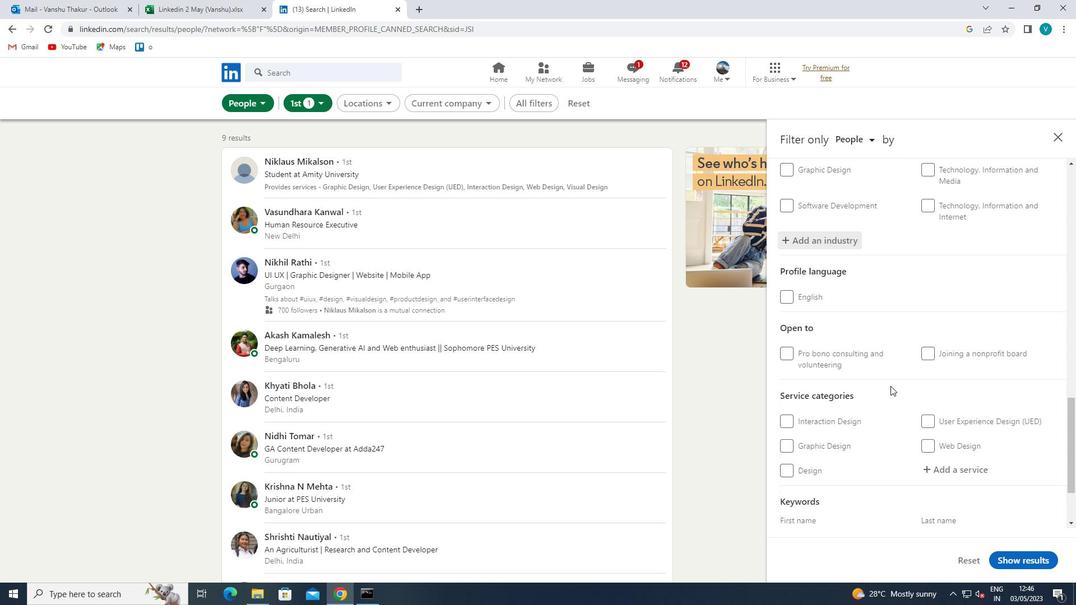 
Action: Mouse moved to (923, 367)
Screenshot: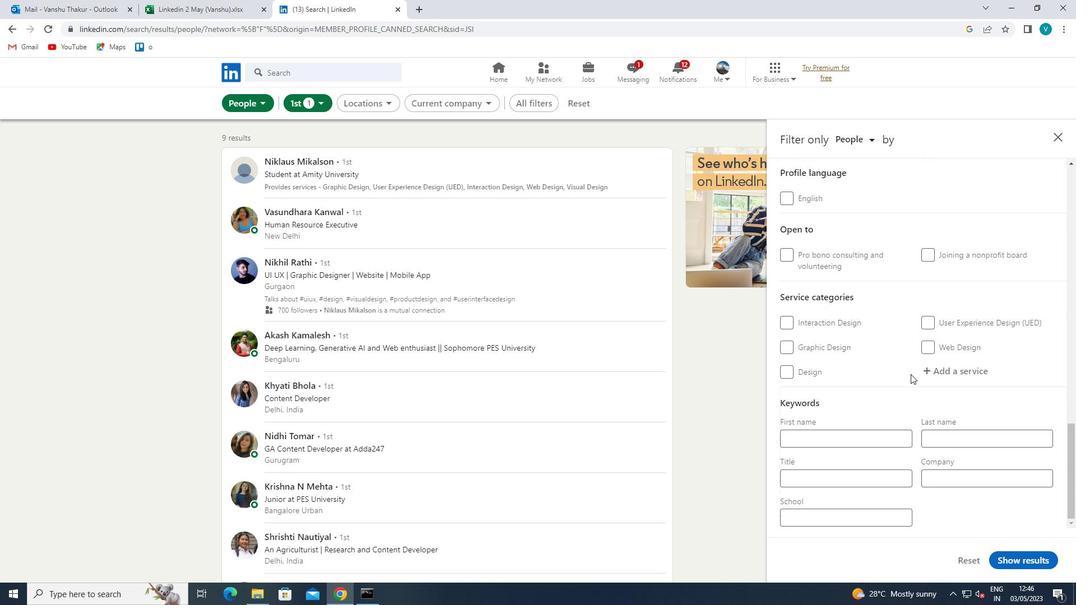 
Action: Mouse pressed left at (923, 367)
Screenshot: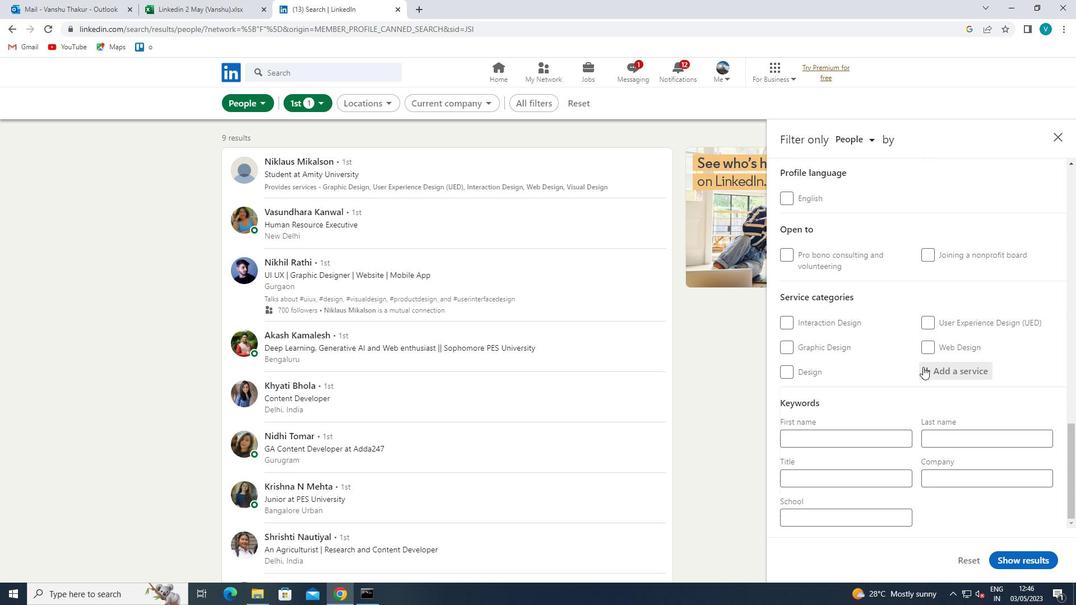 
Action: Key pressed <Key.shift>VIDEO<Key.space><Key.shift>PRODUCTION<Key.space>
Screenshot: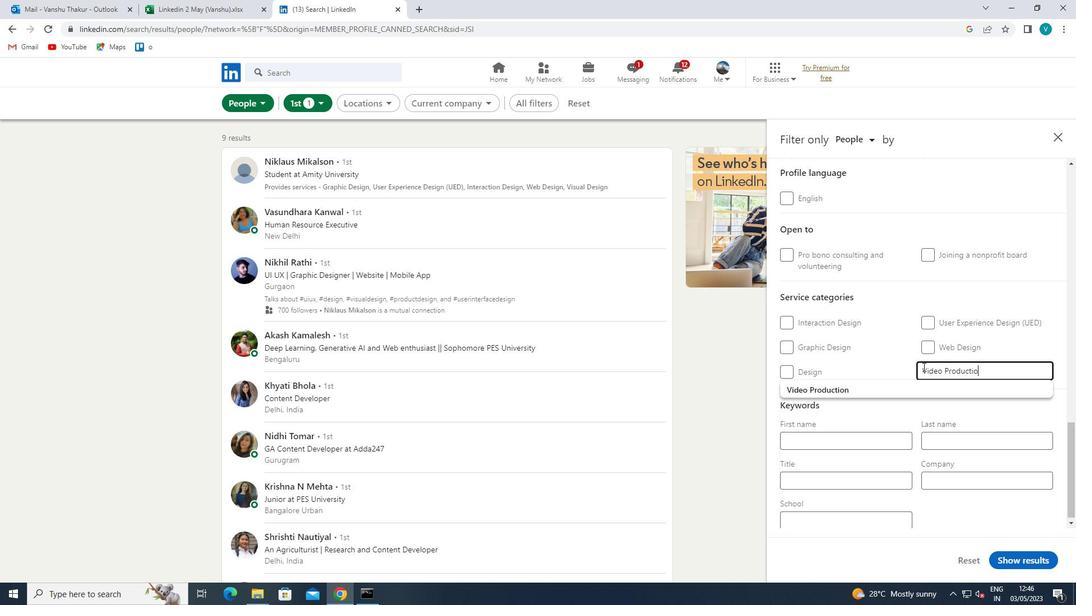 
Action: Mouse moved to (892, 387)
Screenshot: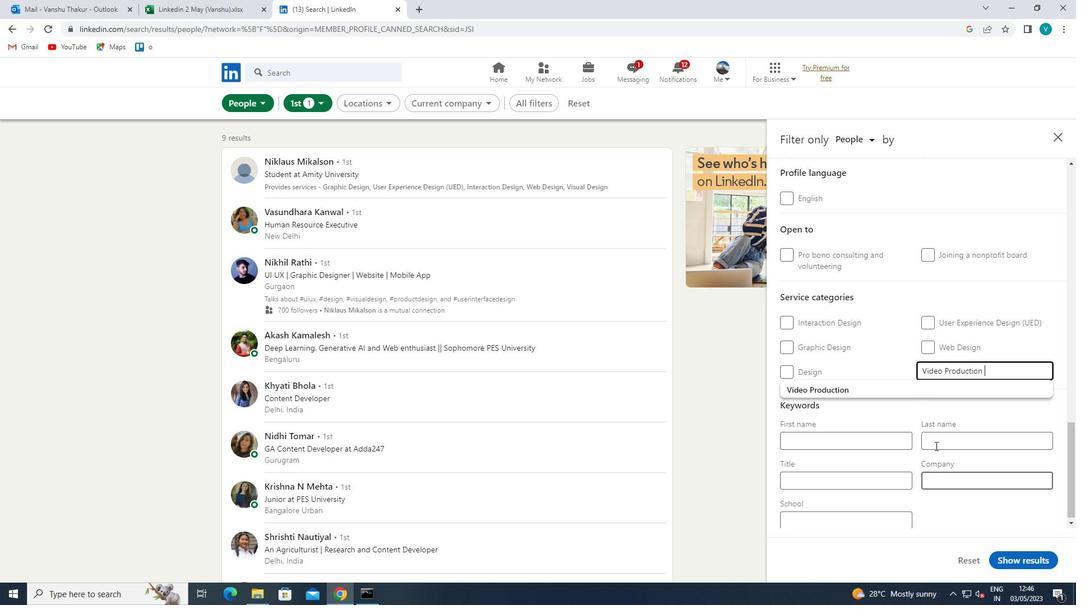 
Action: Mouse pressed left at (892, 387)
Screenshot: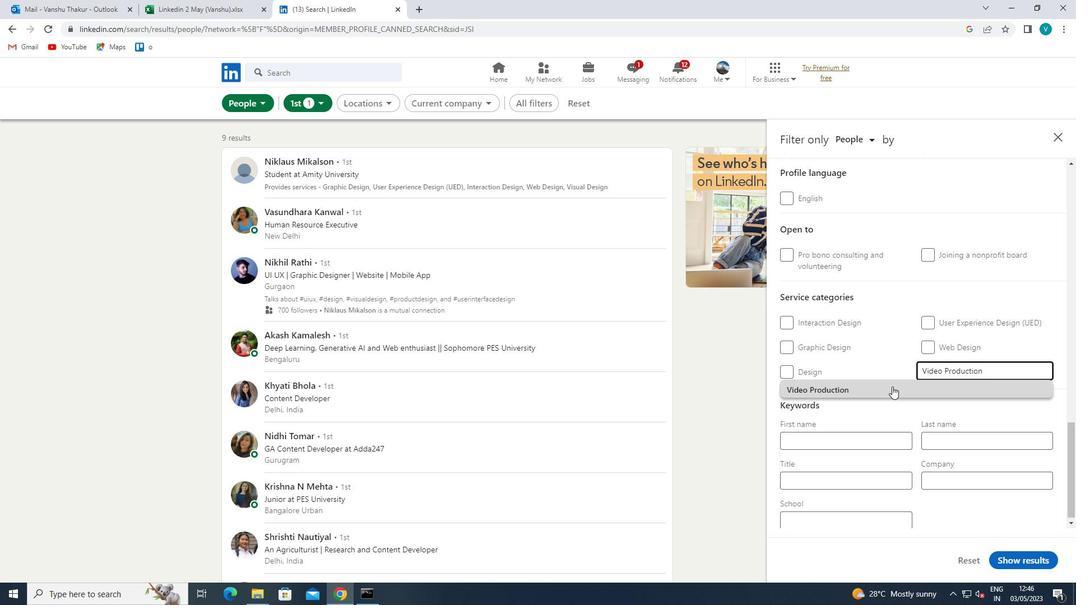 
Action: Mouse moved to (858, 477)
Screenshot: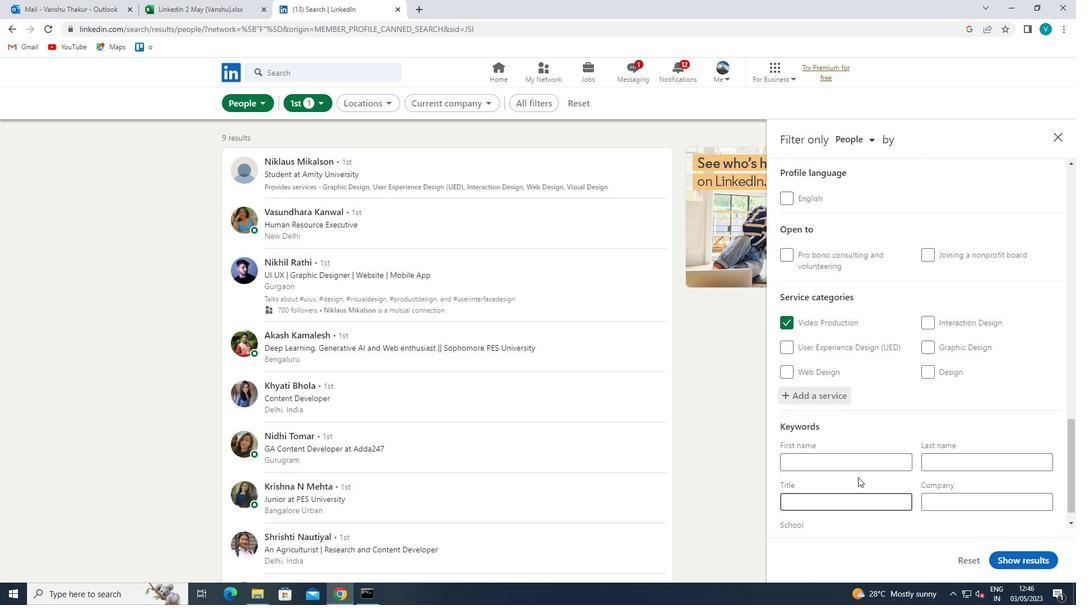 
Action: Mouse scrolled (858, 477) with delta (0, 0)
Screenshot: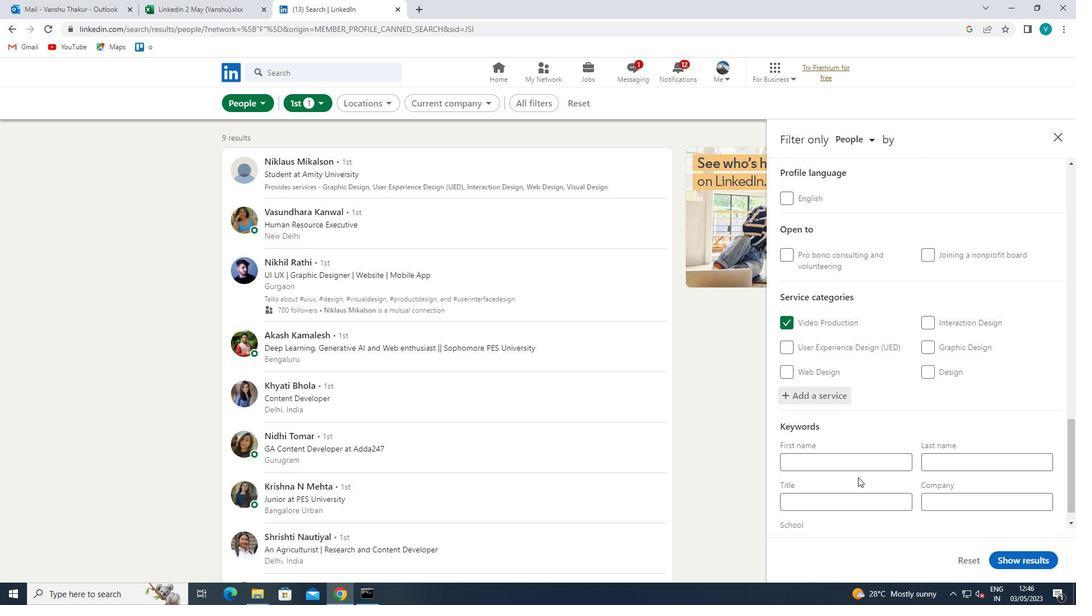 
Action: Mouse scrolled (858, 477) with delta (0, 0)
Screenshot: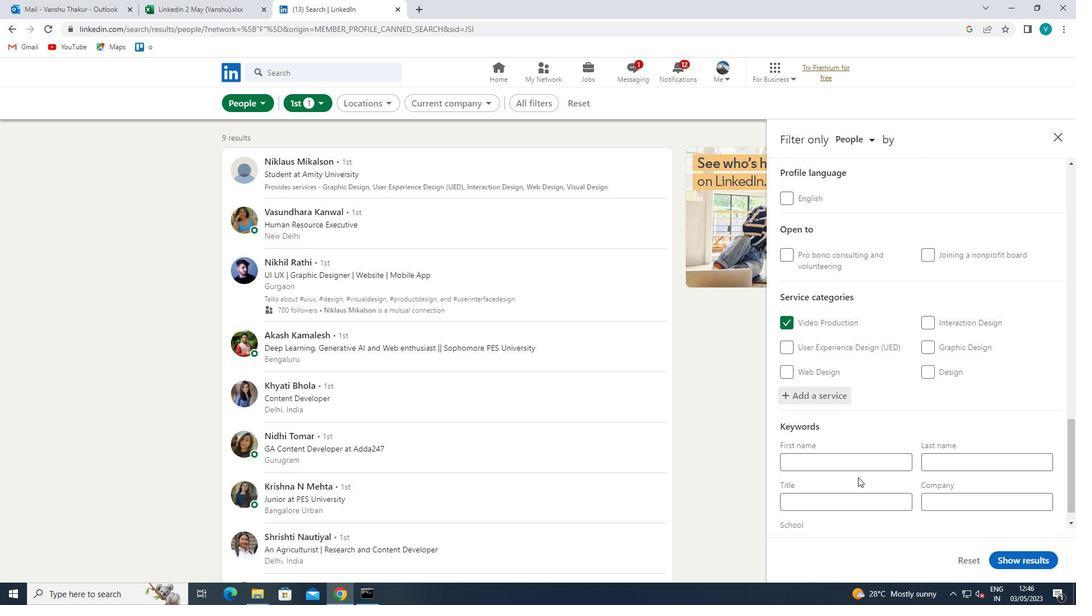 
Action: Mouse scrolled (858, 477) with delta (0, 0)
Screenshot: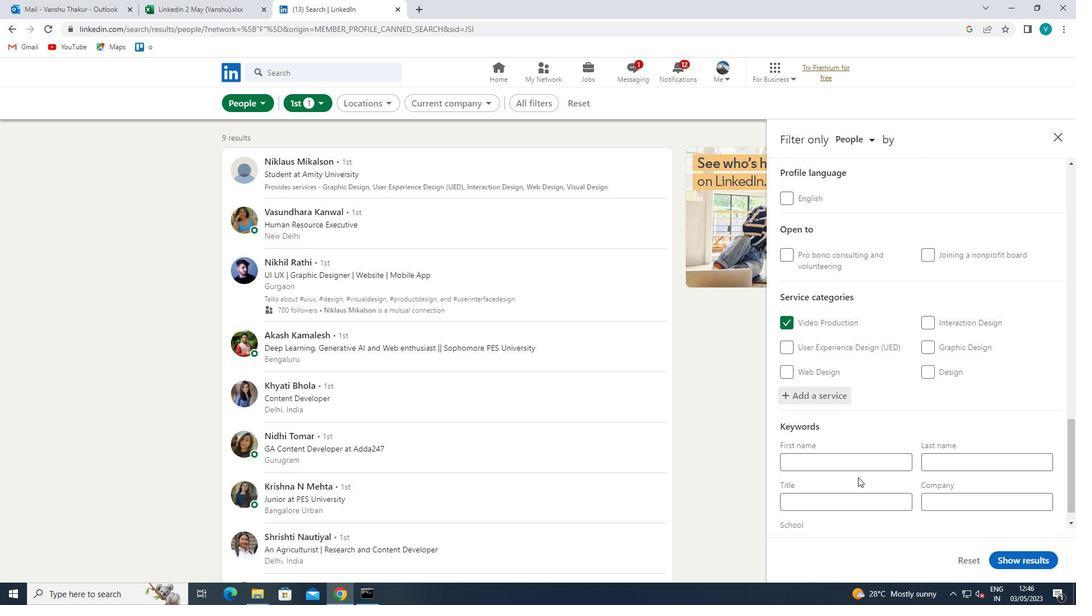 
Action: Mouse pressed left at (858, 477)
Screenshot: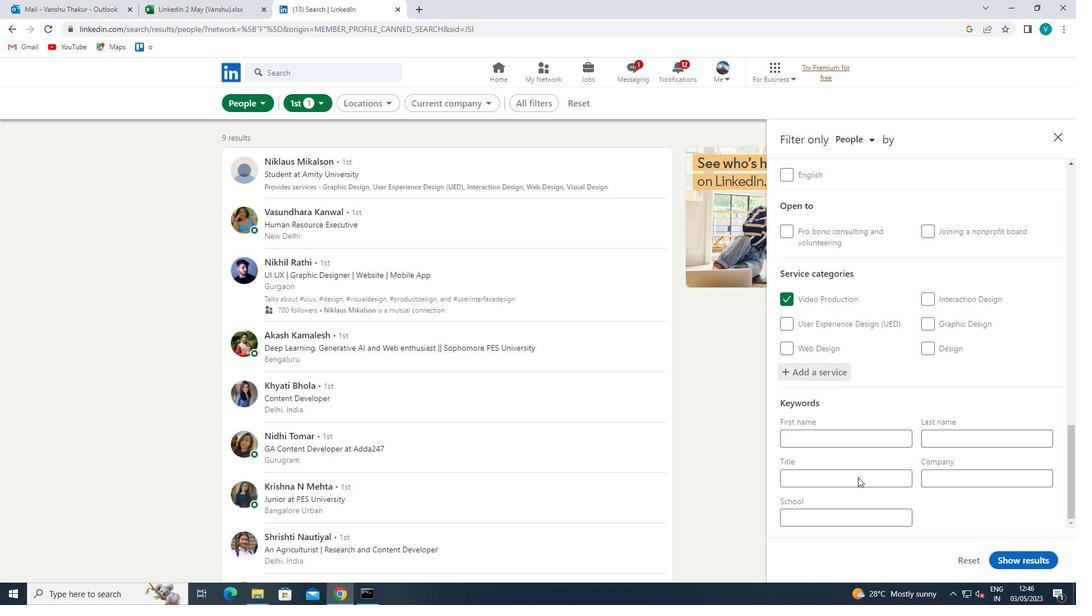 
Action: Mouse moved to (860, 477)
Screenshot: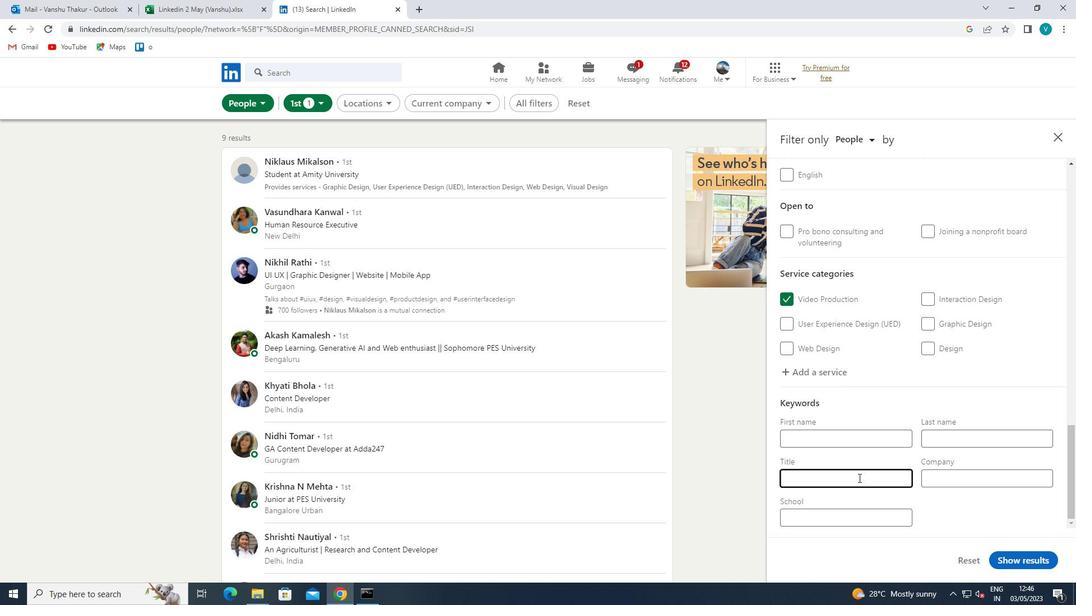 
Action: Key pressed <Key.shift>
Screenshot: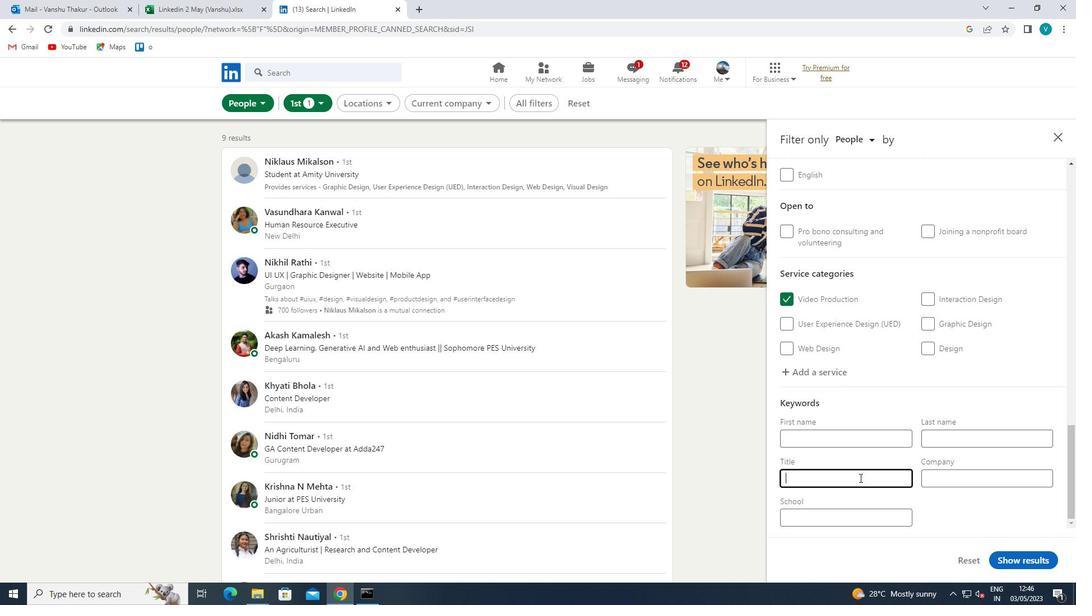 
Action: Mouse moved to (861, 477)
Screenshot: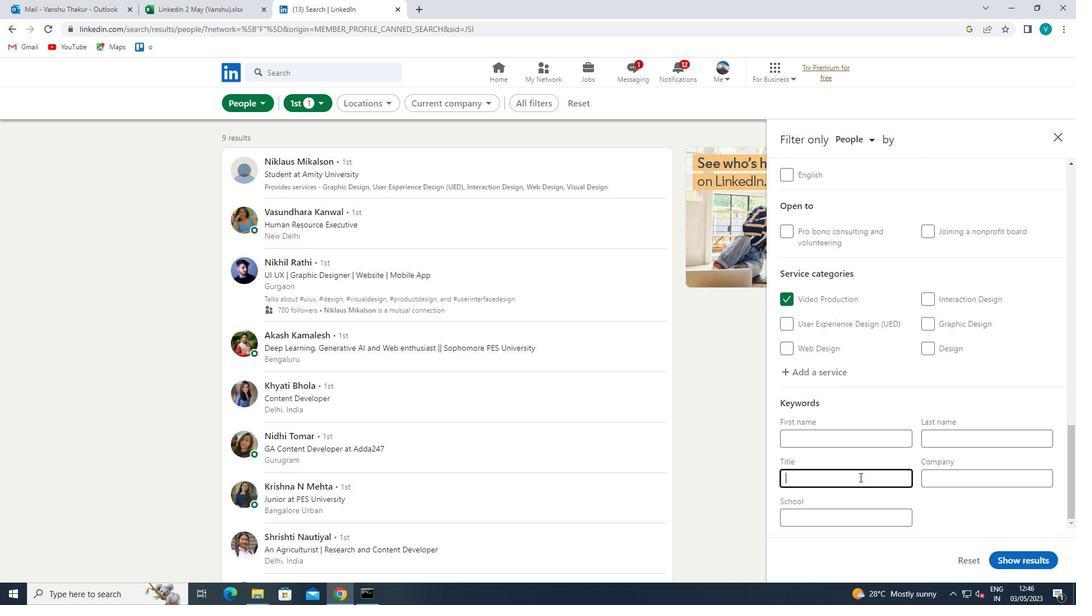 
Action: Key pressed SECURITYU<Key.backspace><Key.space><Key.shift>GUARD<Key.space>
Screenshot: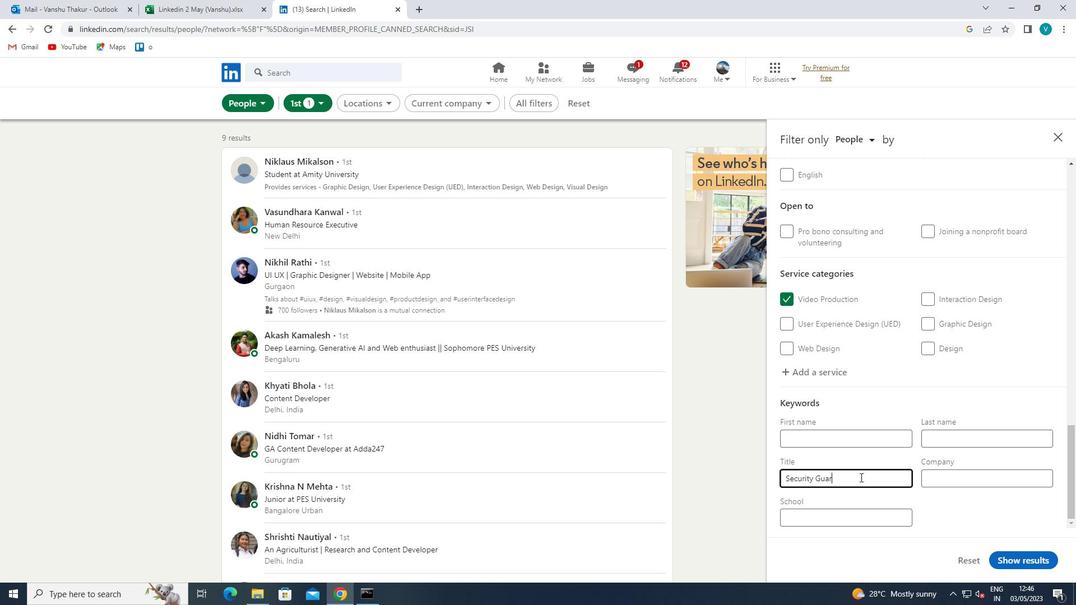 
Action: Mouse moved to (1005, 560)
Screenshot: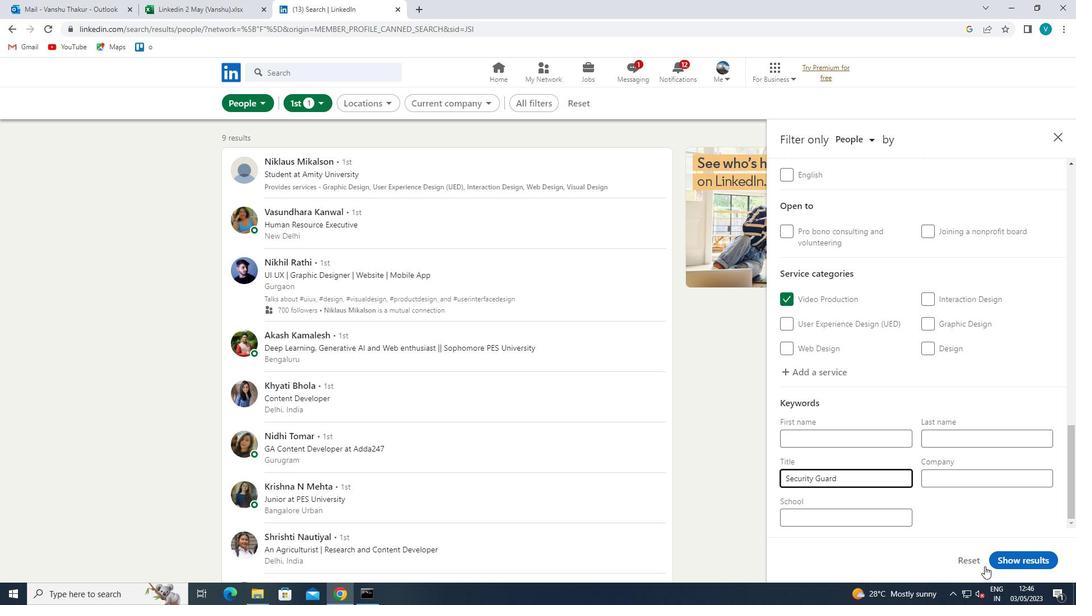 
Action: Mouse pressed left at (1005, 560)
Screenshot: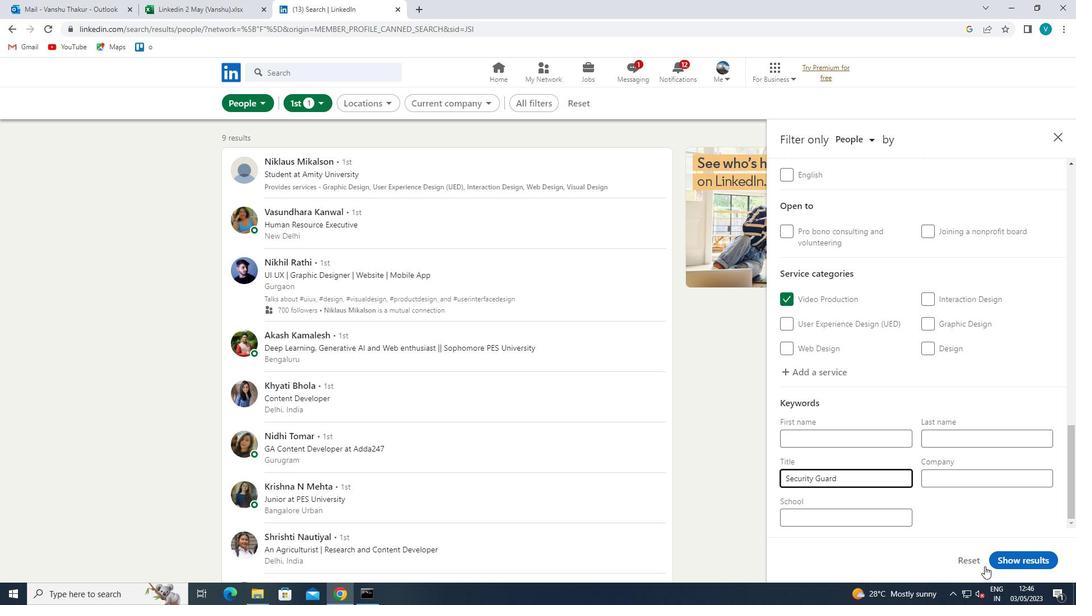 
Action: Mouse moved to (994, 566)
Screenshot: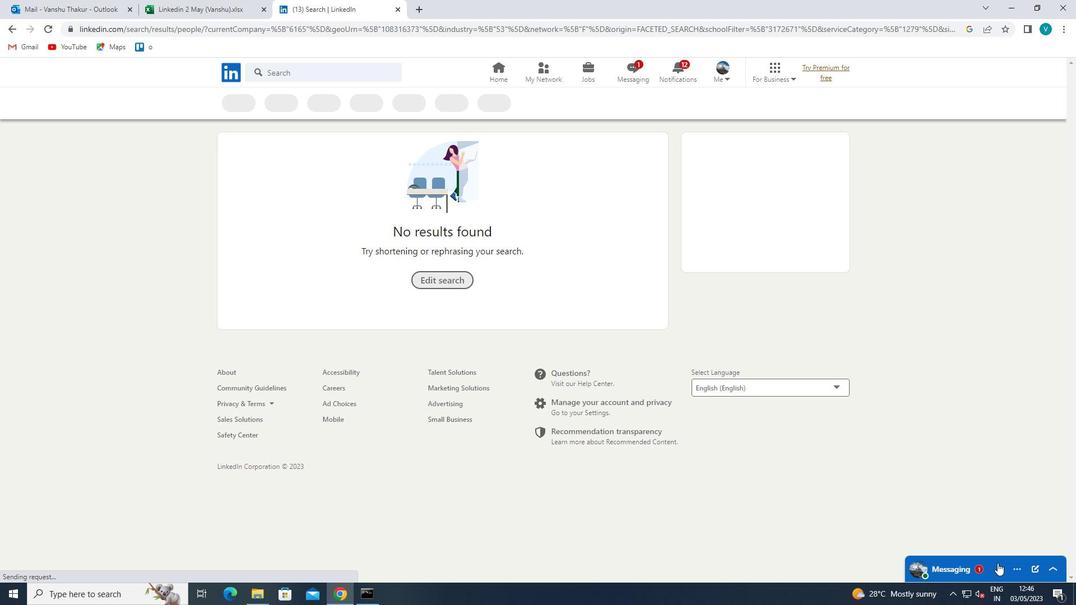 
